 Task: Add a signature Jillian Wright containing With sincere appreciation and gratitude, Jillian Wright to email address softage.5@softage.net and add a folder Charities
Action: Key pressed outloo<Key.enter>
Screenshot: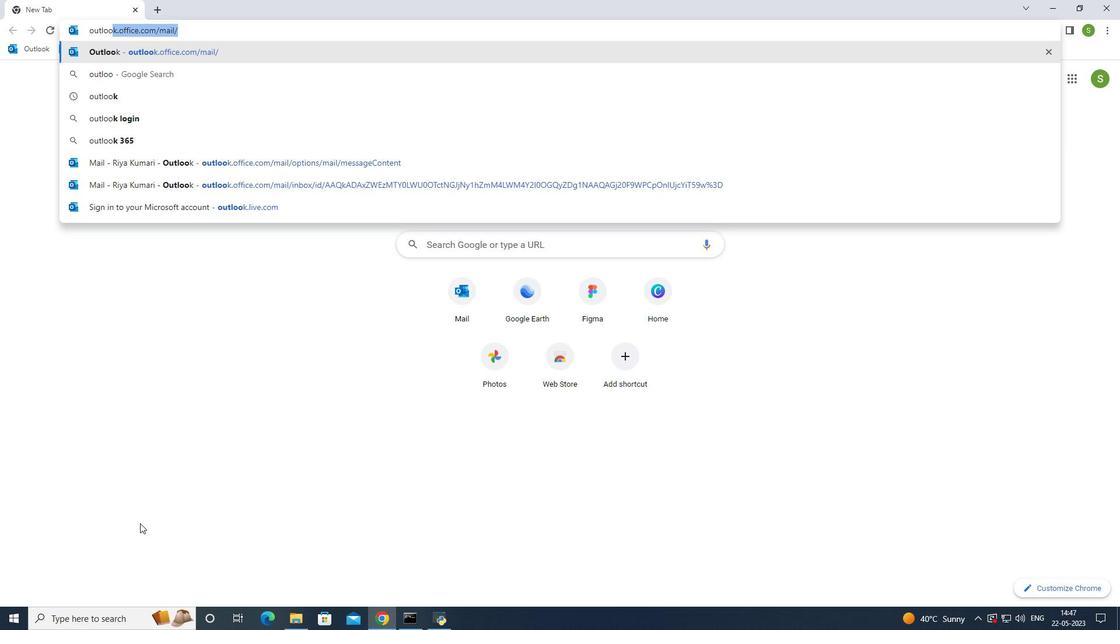 
Action: Mouse moved to (92, 102)
Screenshot: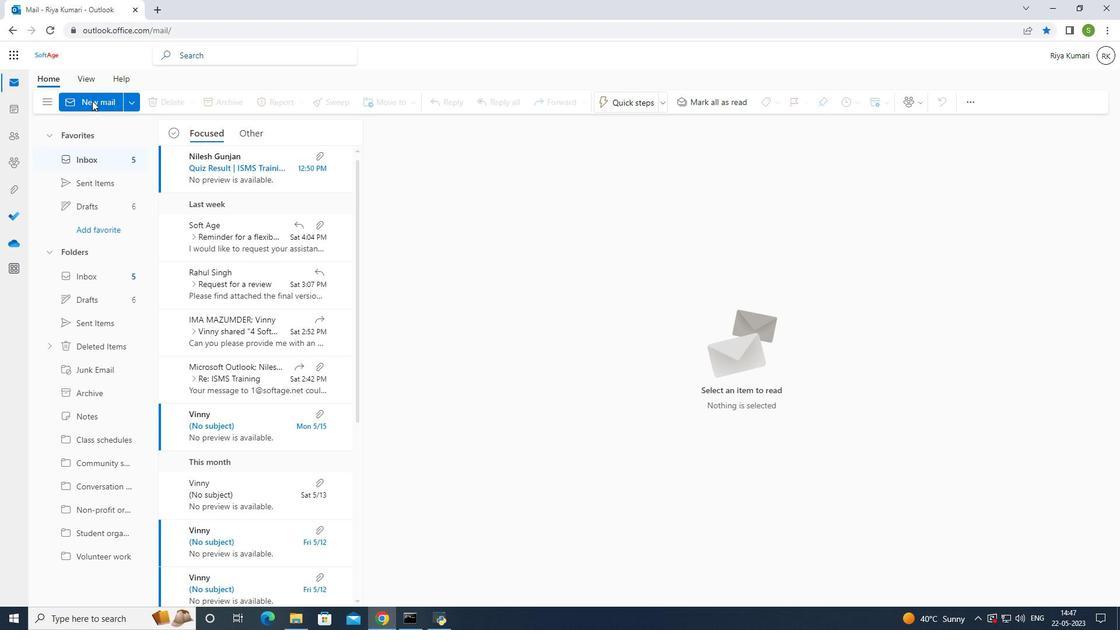 
Action: Mouse pressed left at (92, 102)
Screenshot: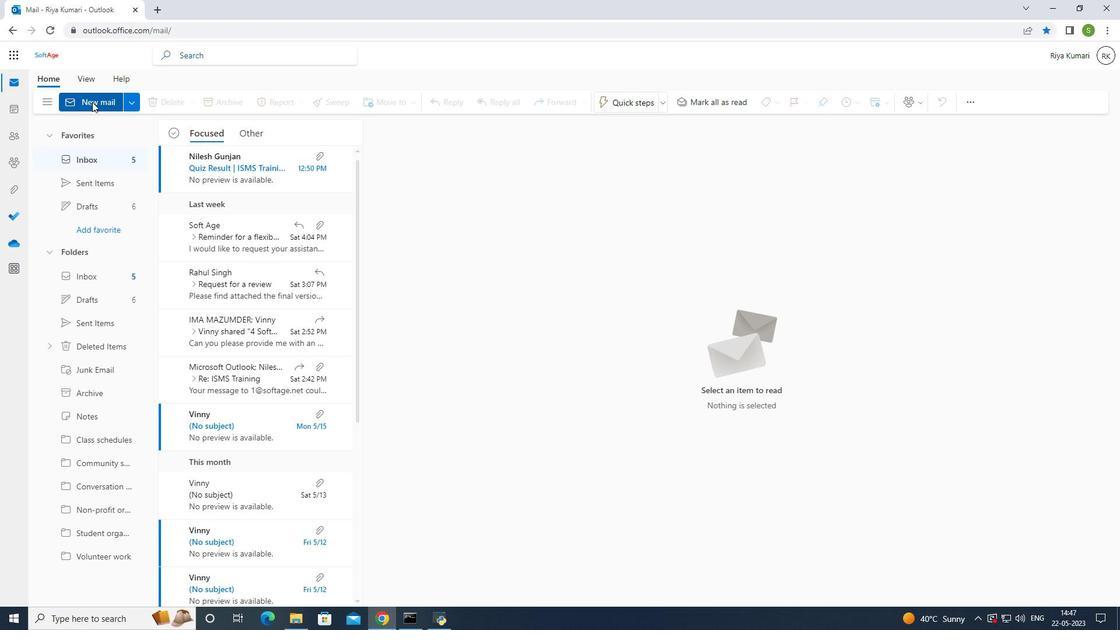 
Action: Mouse moved to (764, 103)
Screenshot: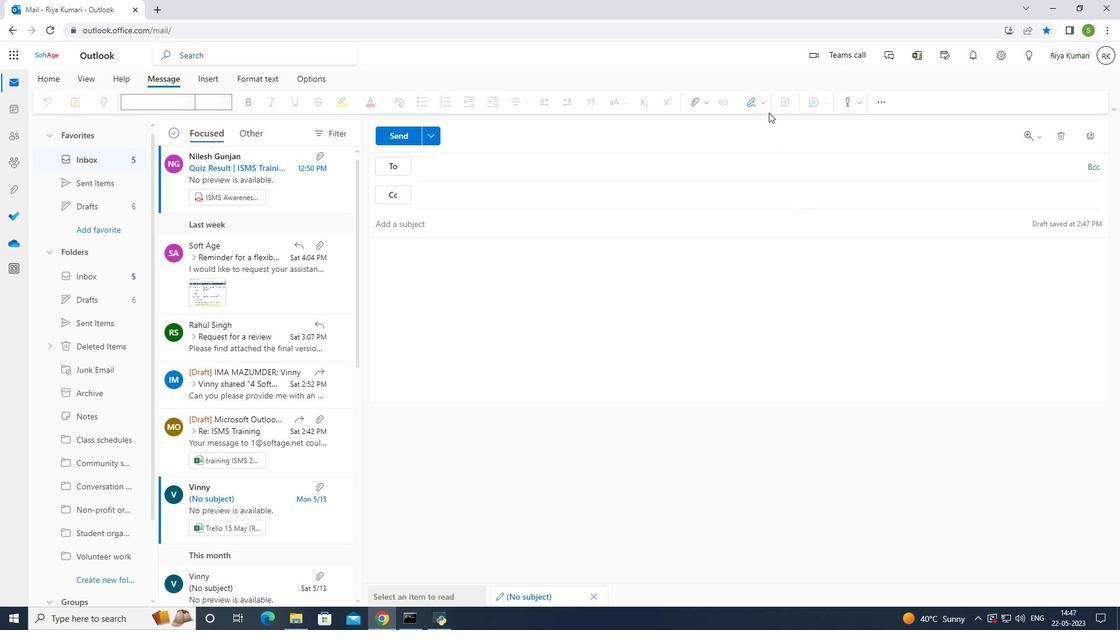 
Action: Mouse pressed left at (764, 103)
Screenshot: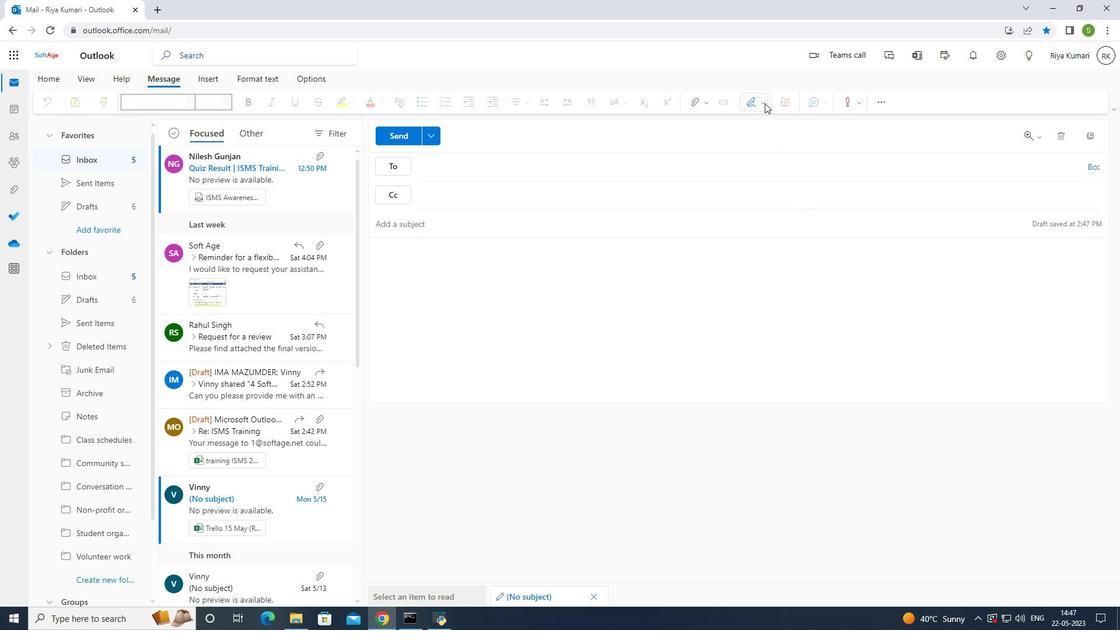
Action: Mouse moved to (749, 155)
Screenshot: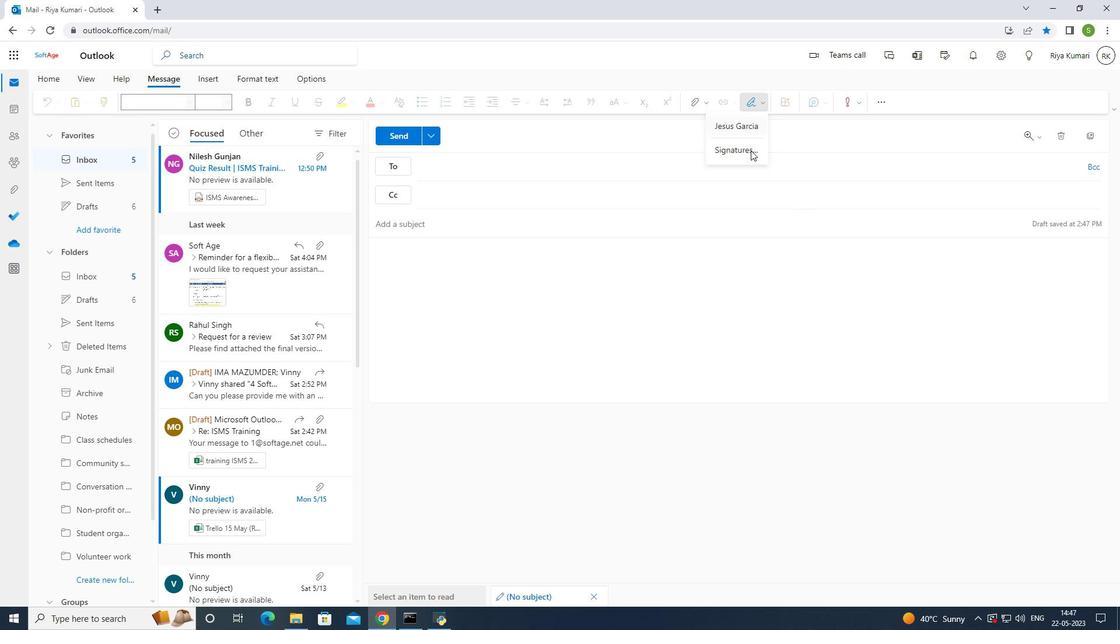 
Action: Mouse pressed left at (749, 155)
Screenshot: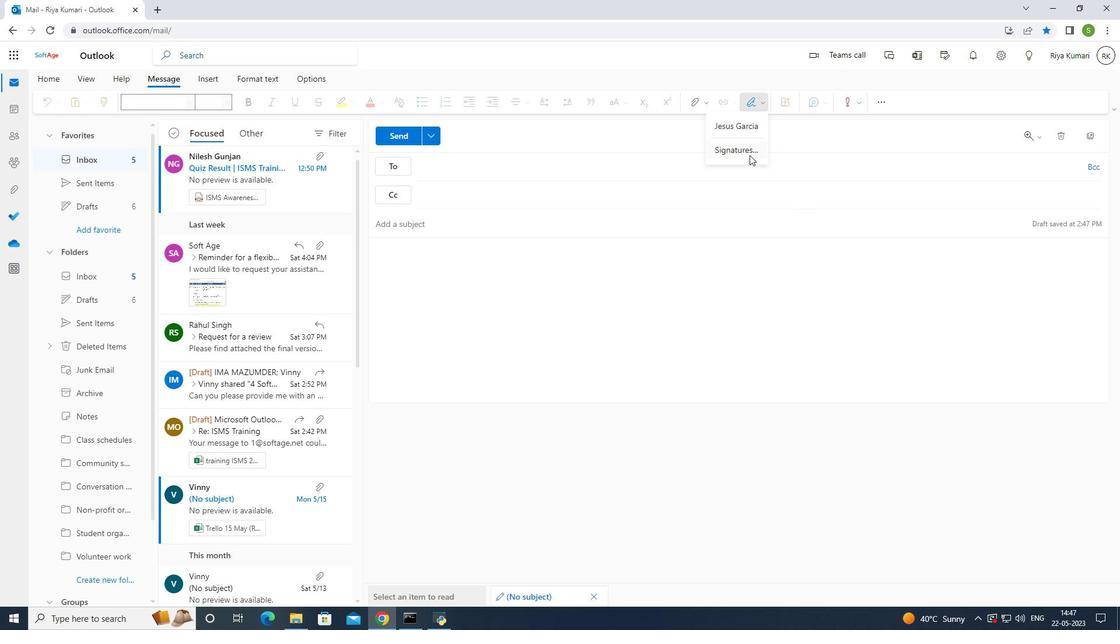 
Action: Mouse moved to (730, 194)
Screenshot: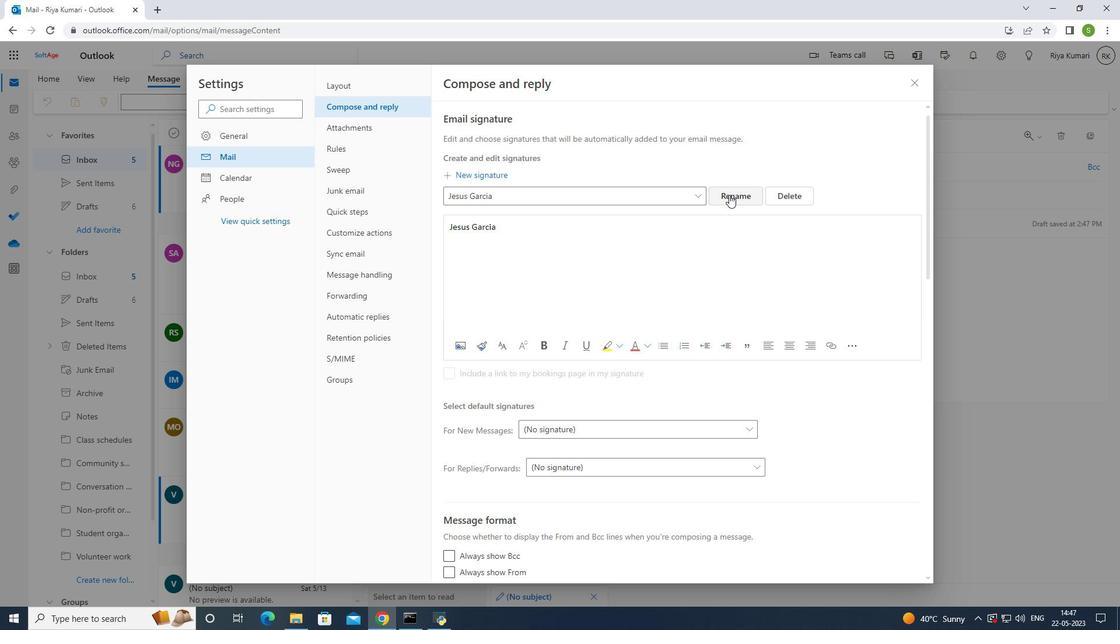 
Action: Mouse pressed left at (730, 194)
Screenshot: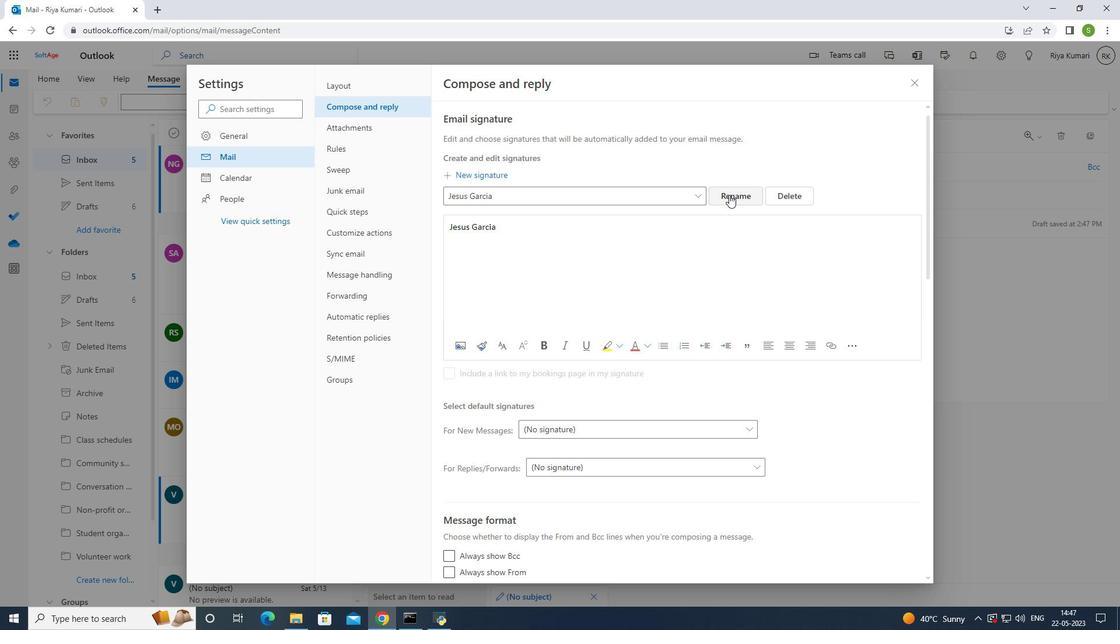 
Action: Mouse moved to (663, 200)
Screenshot: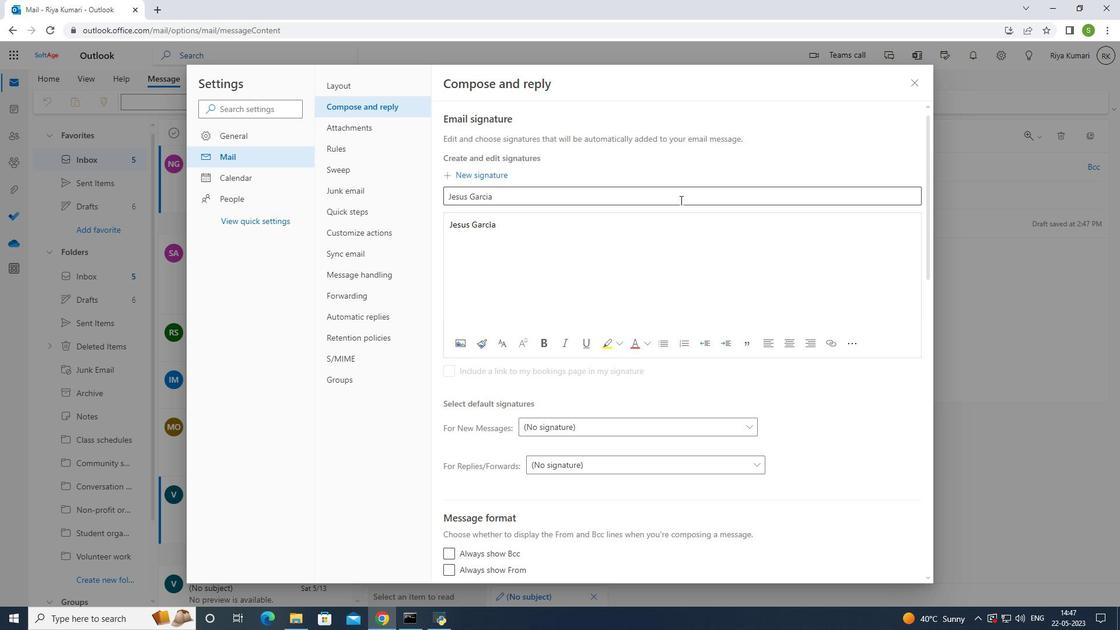 
Action: Mouse pressed left at (663, 200)
Screenshot: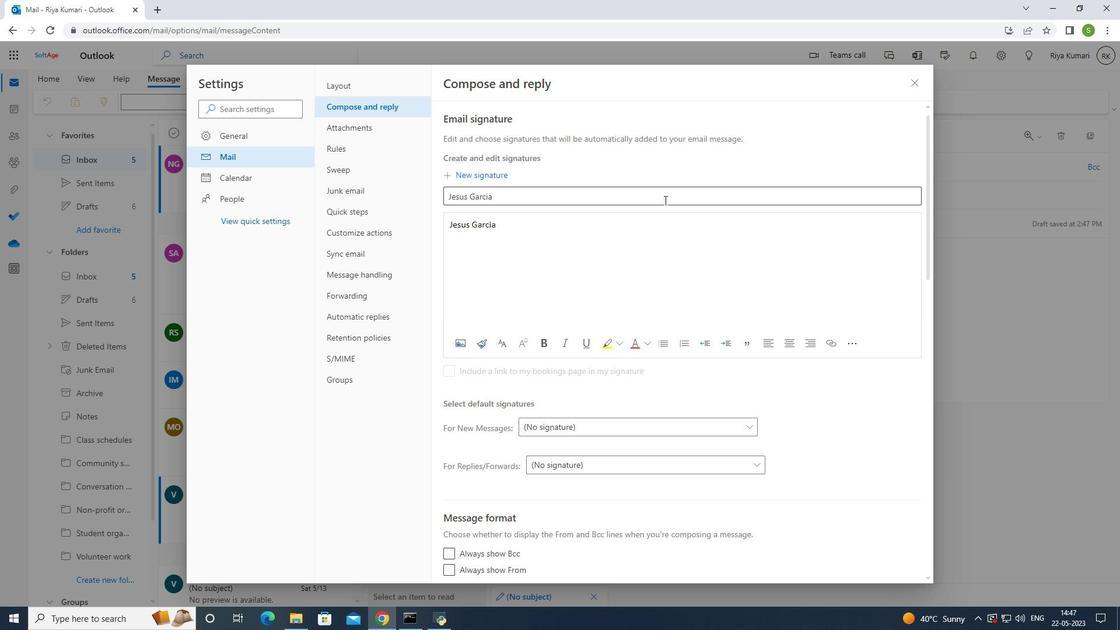 
Action: Mouse moved to (665, 198)
Screenshot: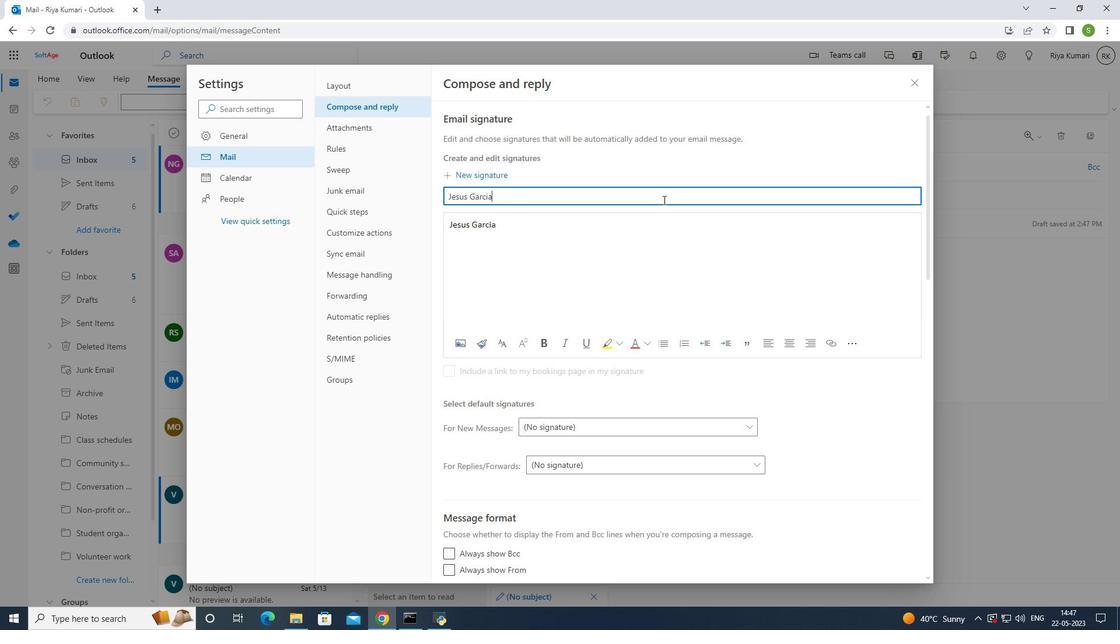 
Action: Key pressed <Key.backspace><Key.backspace><Key.backspace><Key.backspace><Key.backspace><Key.backspace><Key.backspace><Key.backspace><Key.backspace><Key.backspace><Key.backspace><Key.backspace><Key.backspace><Key.backspace><Key.shift>Jillian<Key.space><Key.shift>Wright
Screenshot: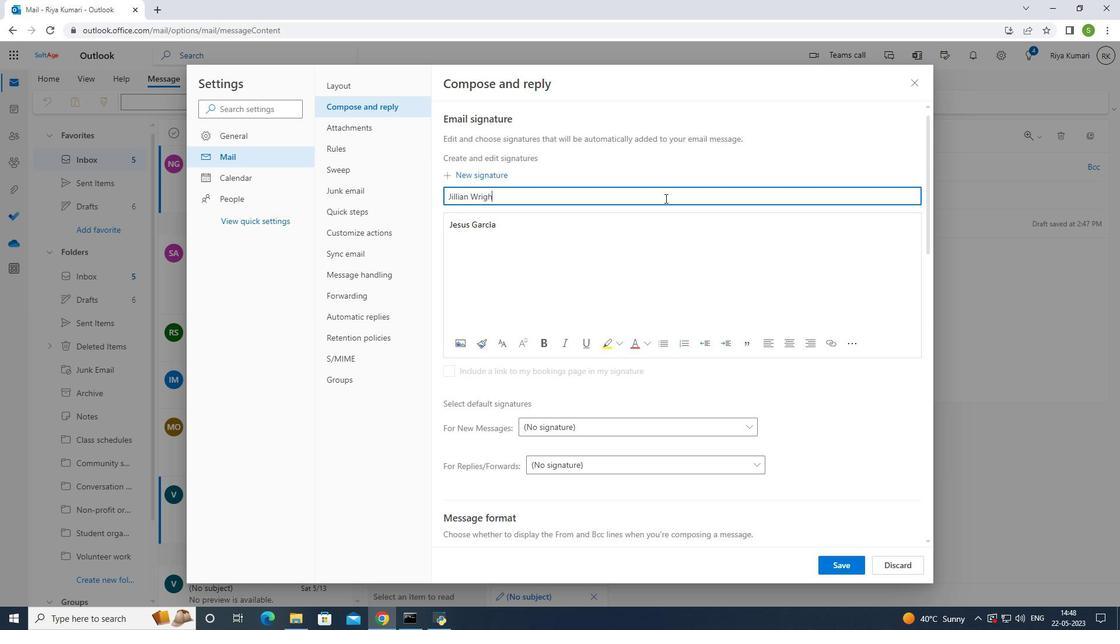 
Action: Mouse moved to (518, 231)
Screenshot: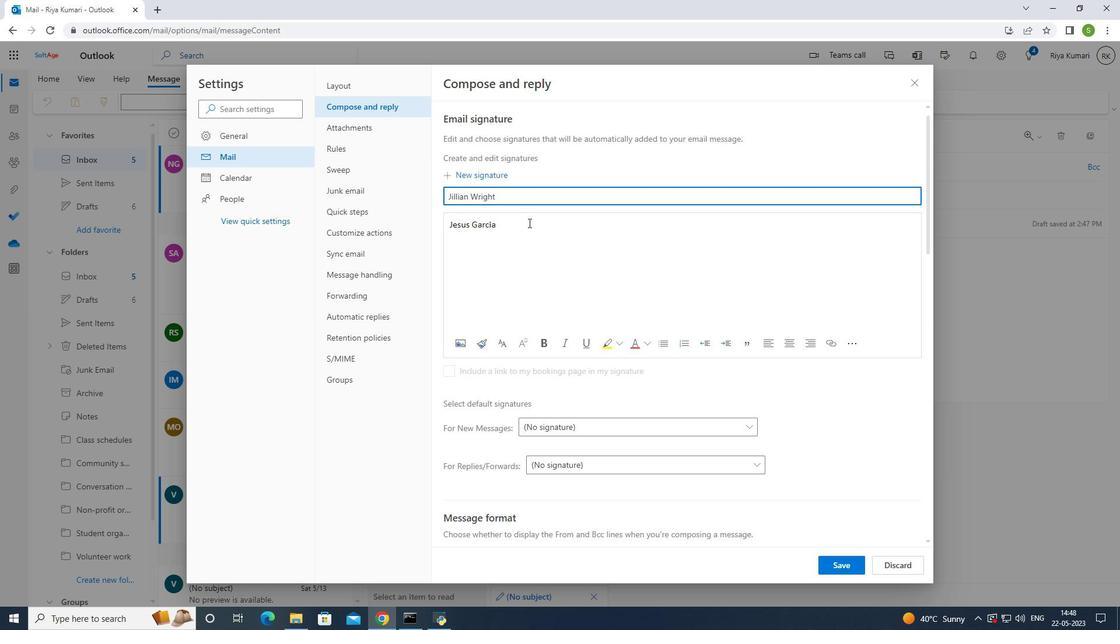 
Action: Mouse pressed left at (518, 231)
Screenshot: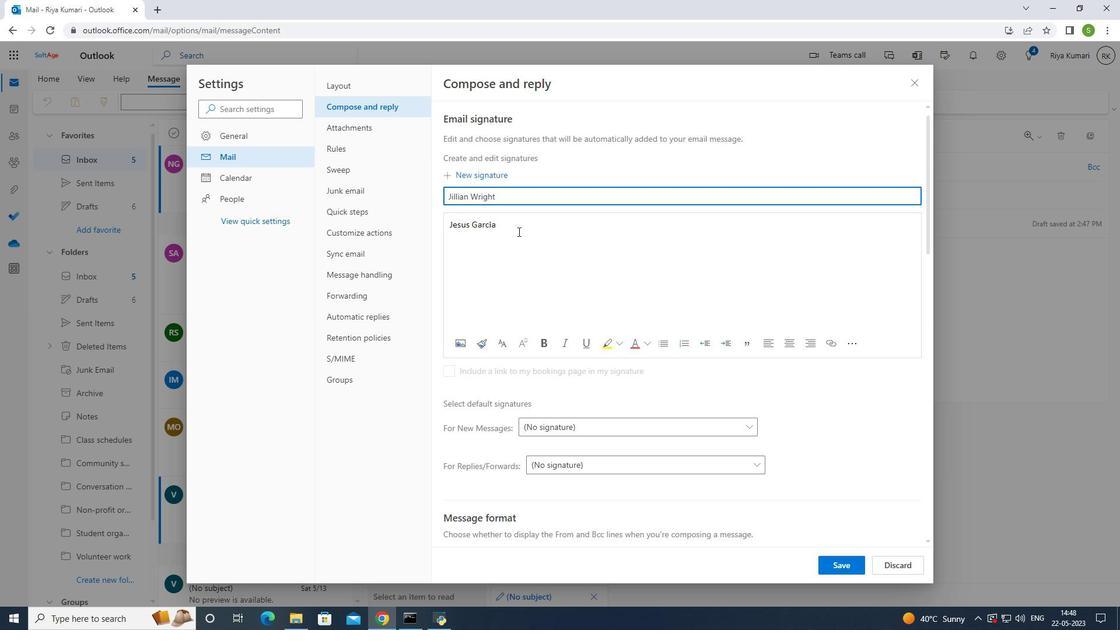
Action: Mouse moved to (512, 242)
Screenshot: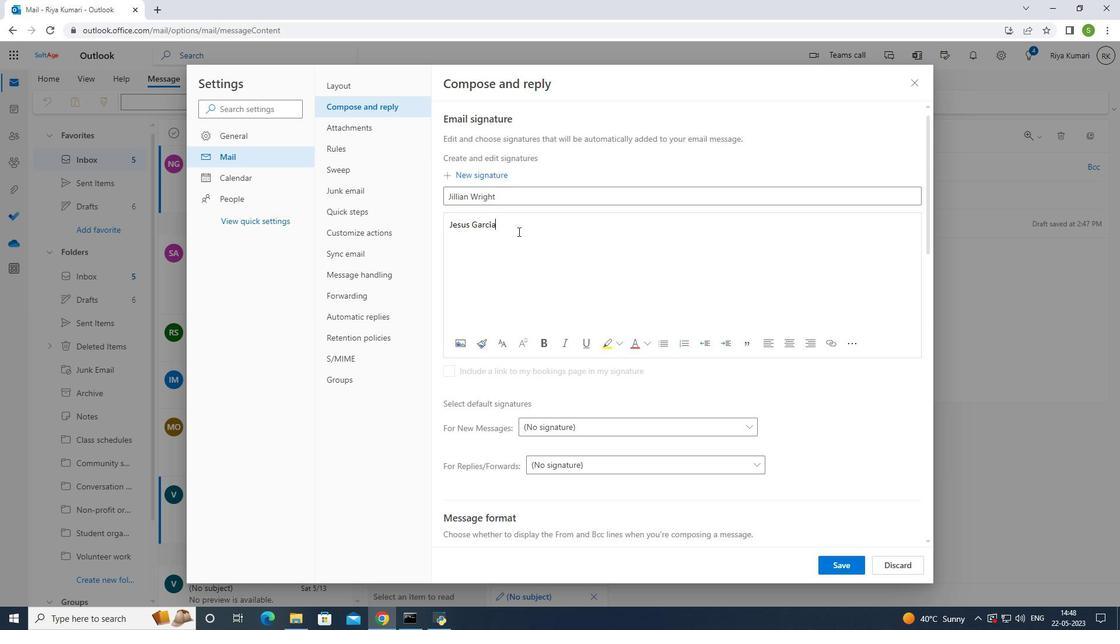 
Action: Key pressed <Key.backspace><Key.backspace><Key.backspace><Key.backspace><Key.backspace><Key.backspace><Key.backspace><Key.backspace><Key.backspace><Key.backspace><Key.backspace>illian<Key.space><Key.shift>Wright
Screenshot: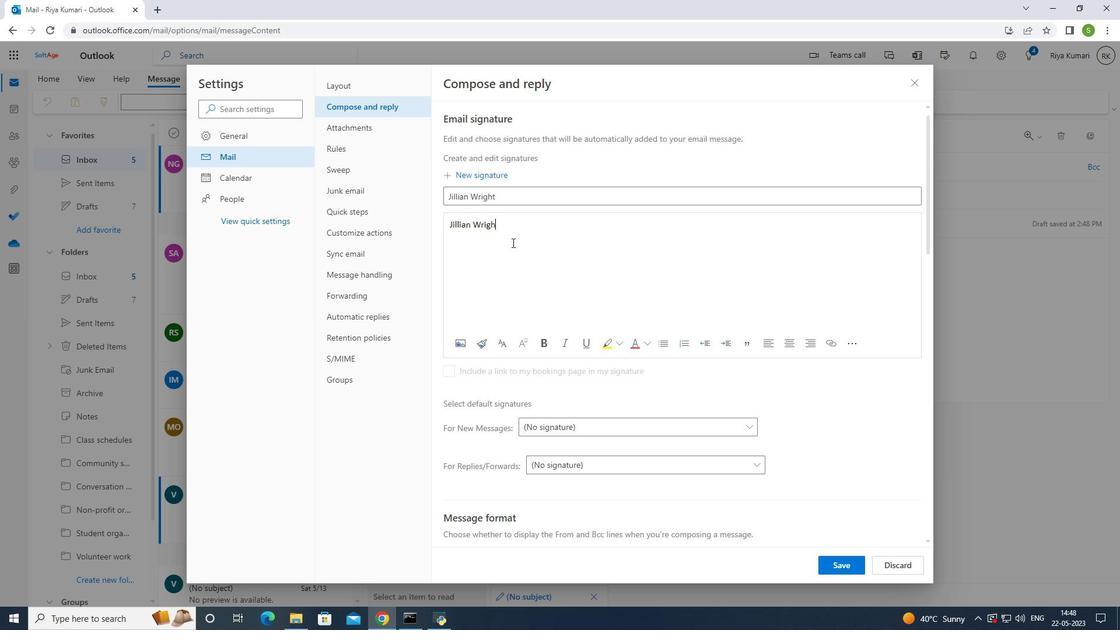 
Action: Mouse moved to (831, 564)
Screenshot: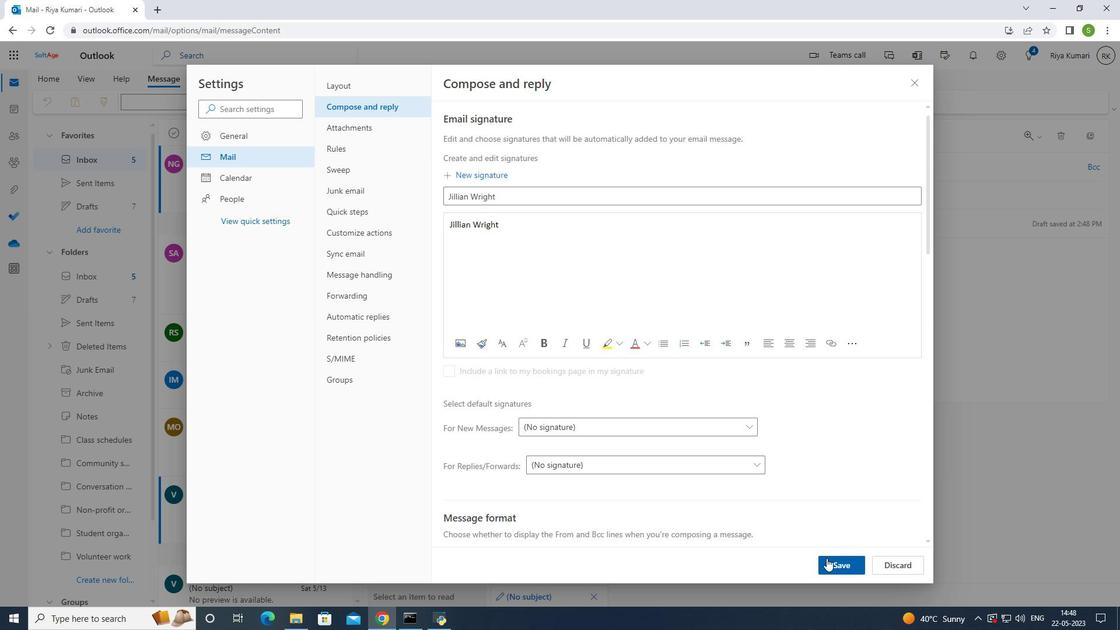 
Action: Mouse pressed left at (831, 564)
Screenshot: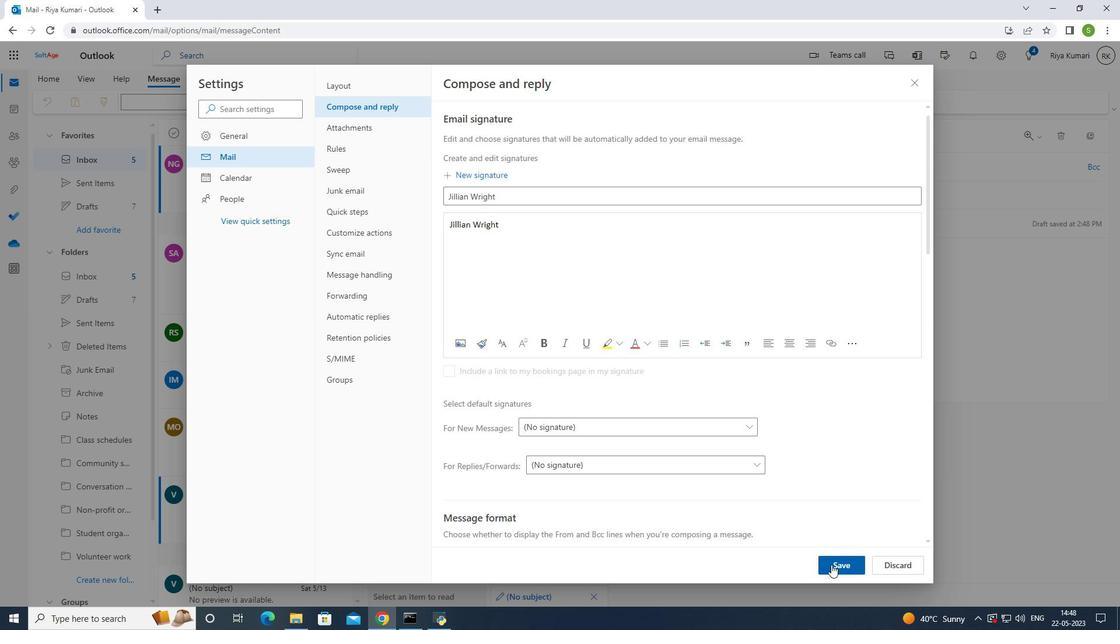 
Action: Mouse moved to (917, 84)
Screenshot: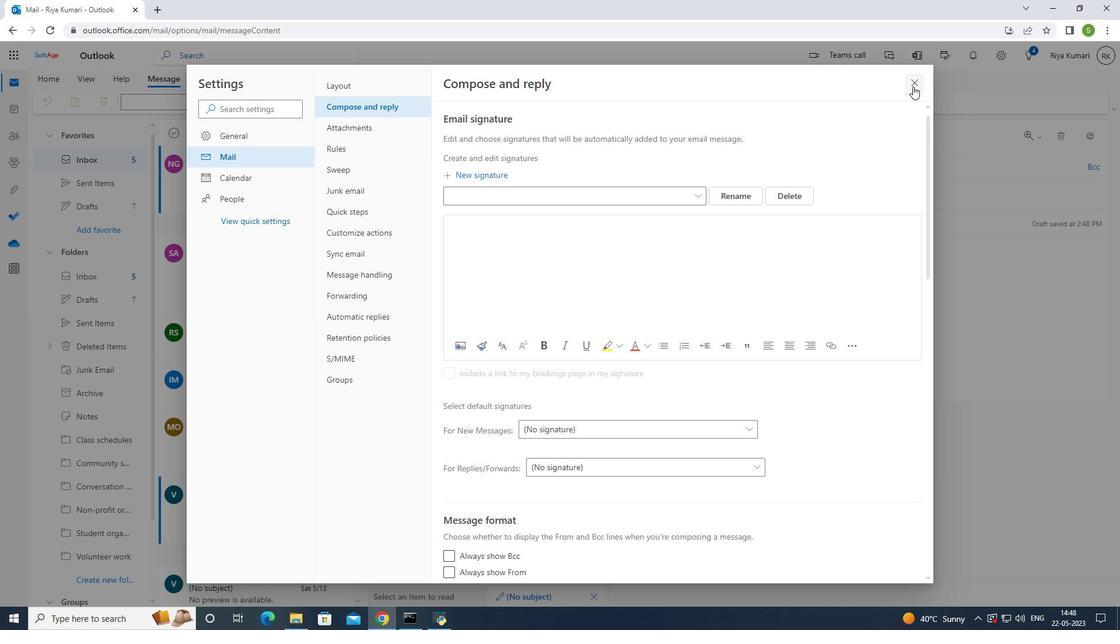 
Action: Mouse pressed left at (917, 84)
Screenshot: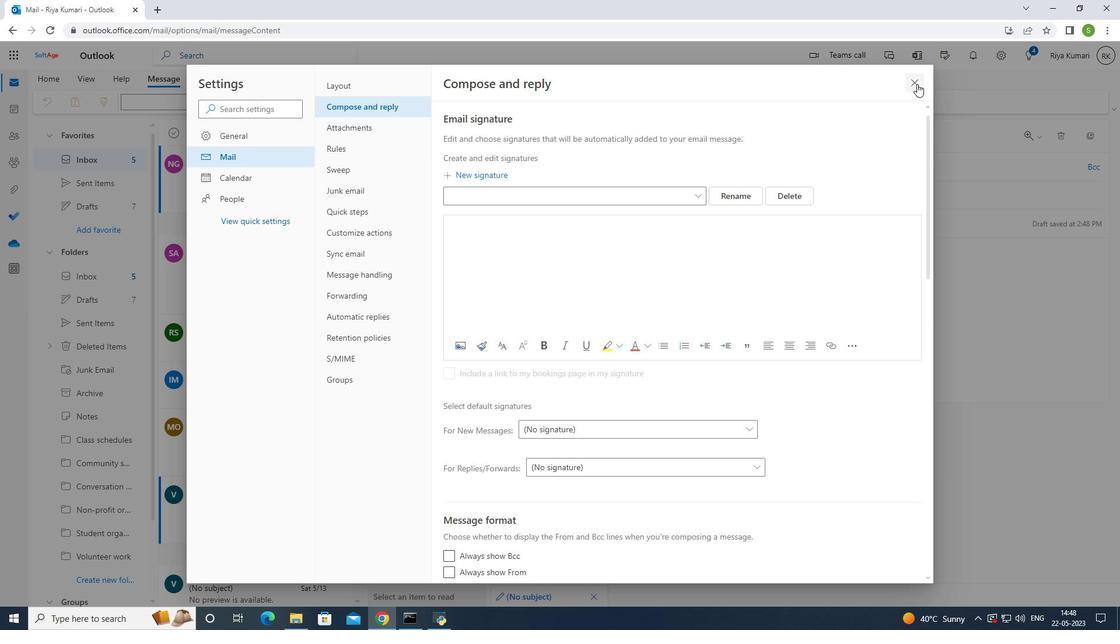 
Action: Mouse moved to (483, 170)
Screenshot: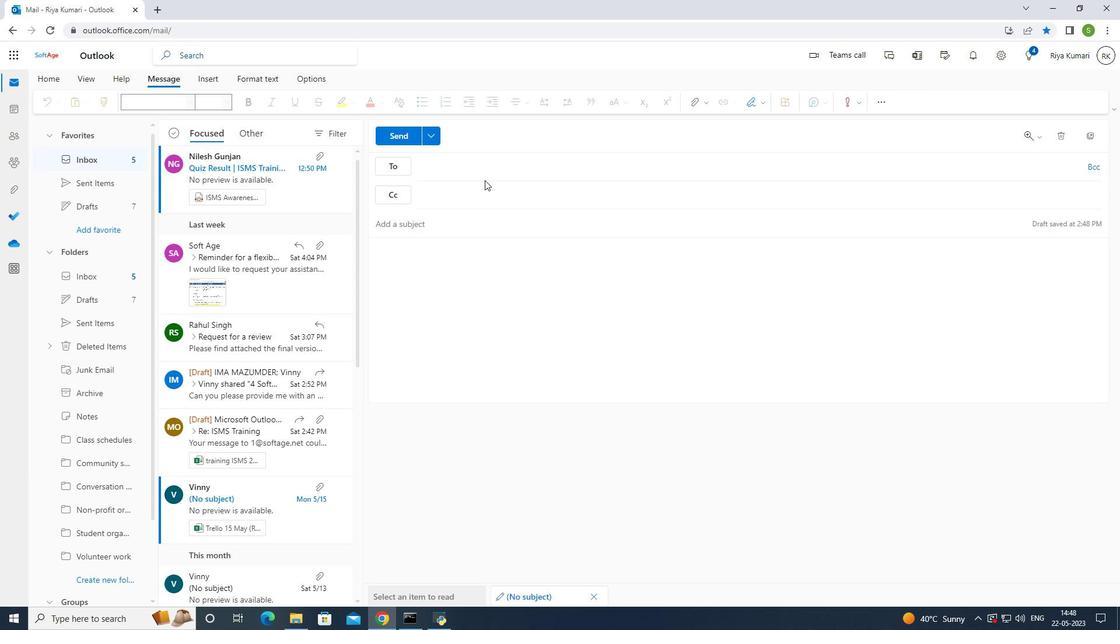 
Action: Mouse pressed left at (484, 166)
Screenshot: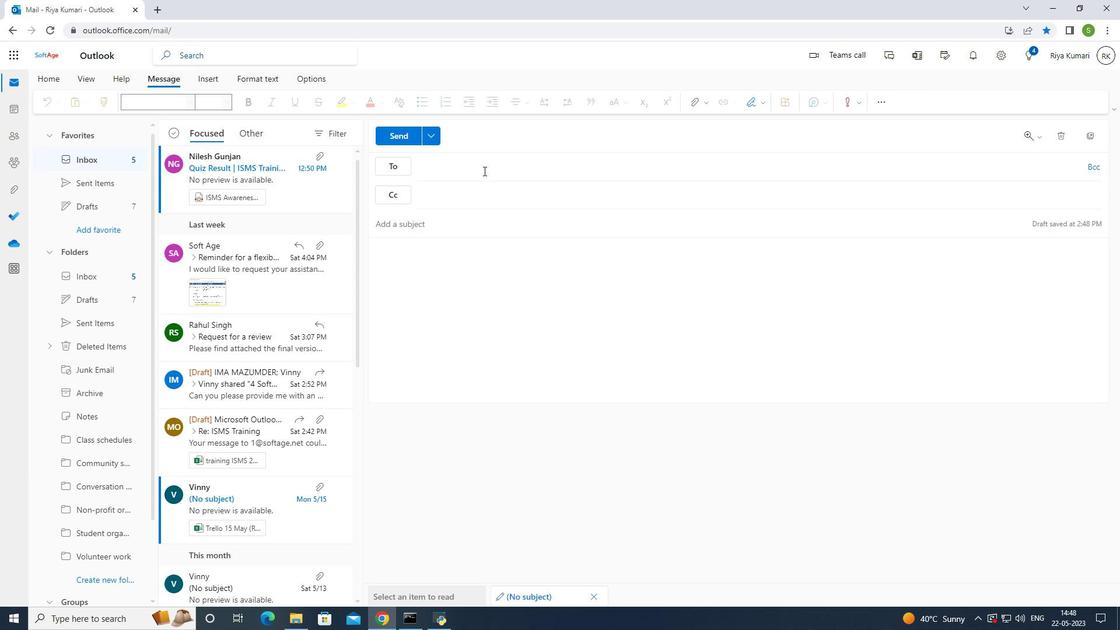 
Action: Mouse moved to (486, 165)
Screenshot: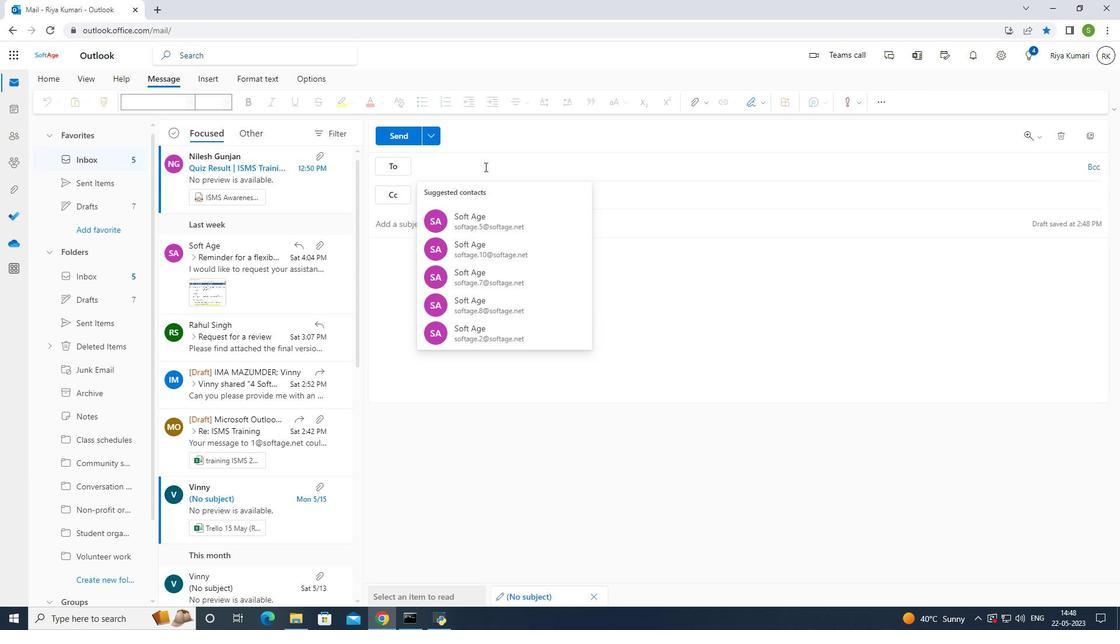 
Action: Key pressed softage.5<Key.shift>@softage.
Screenshot: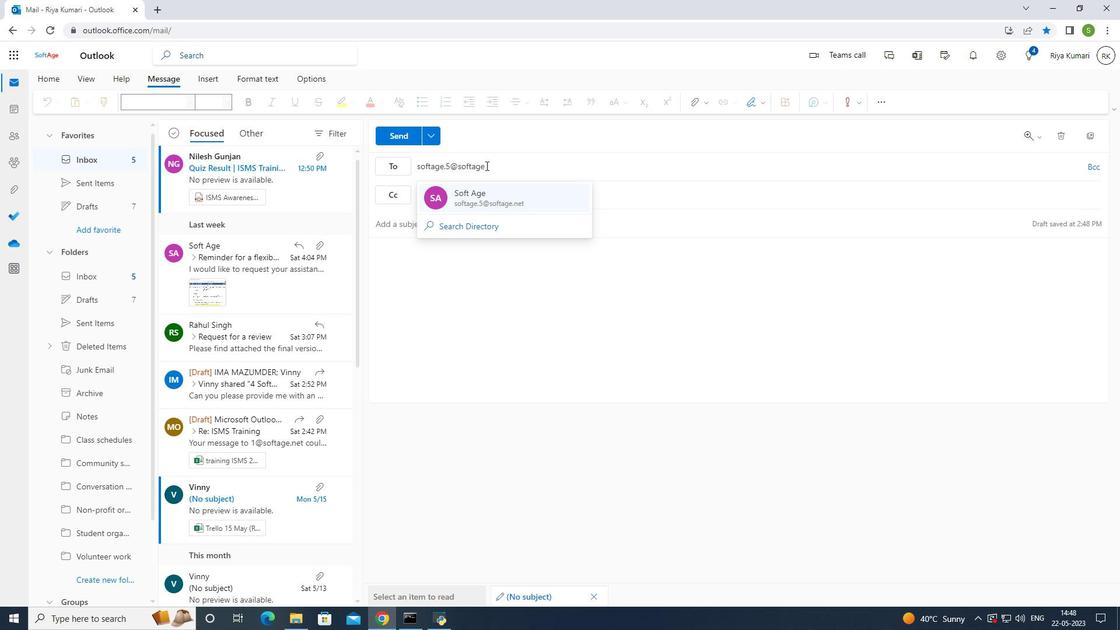 
Action: Mouse moved to (549, 130)
Screenshot: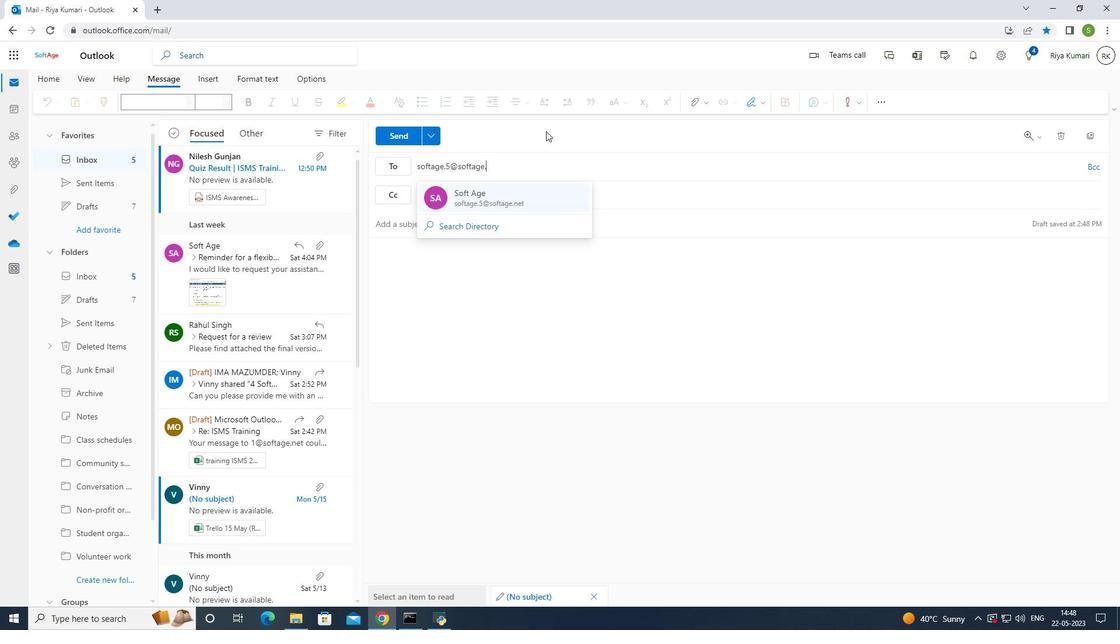 
Action: Key pressed net
Screenshot: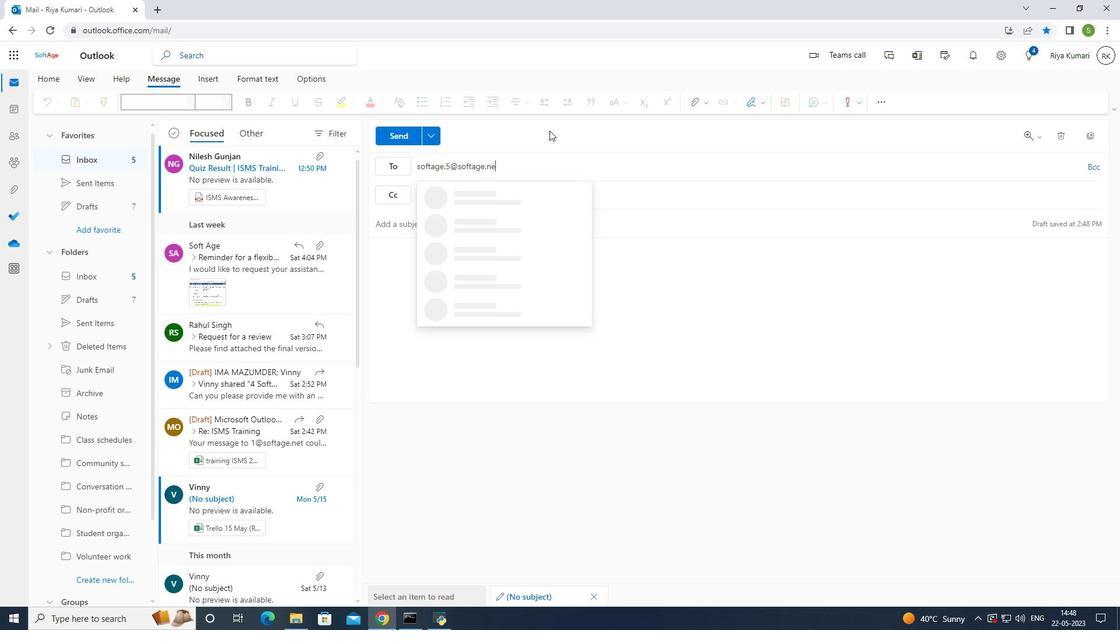 
Action: Mouse moved to (545, 191)
Screenshot: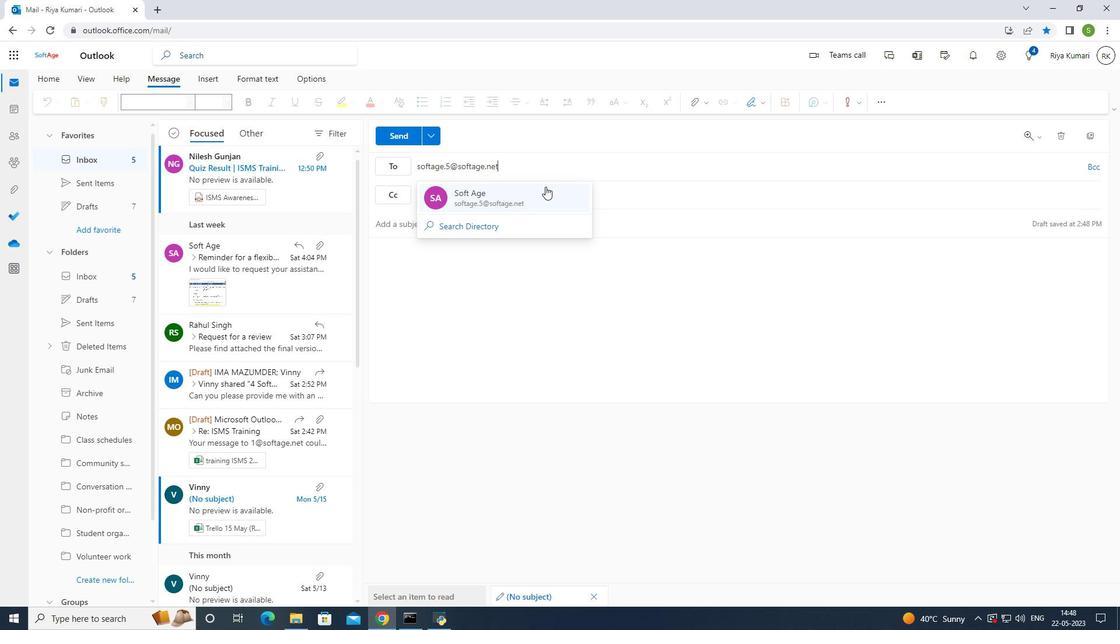 
Action: Mouse pressed left at (545, 191)
Screenshot: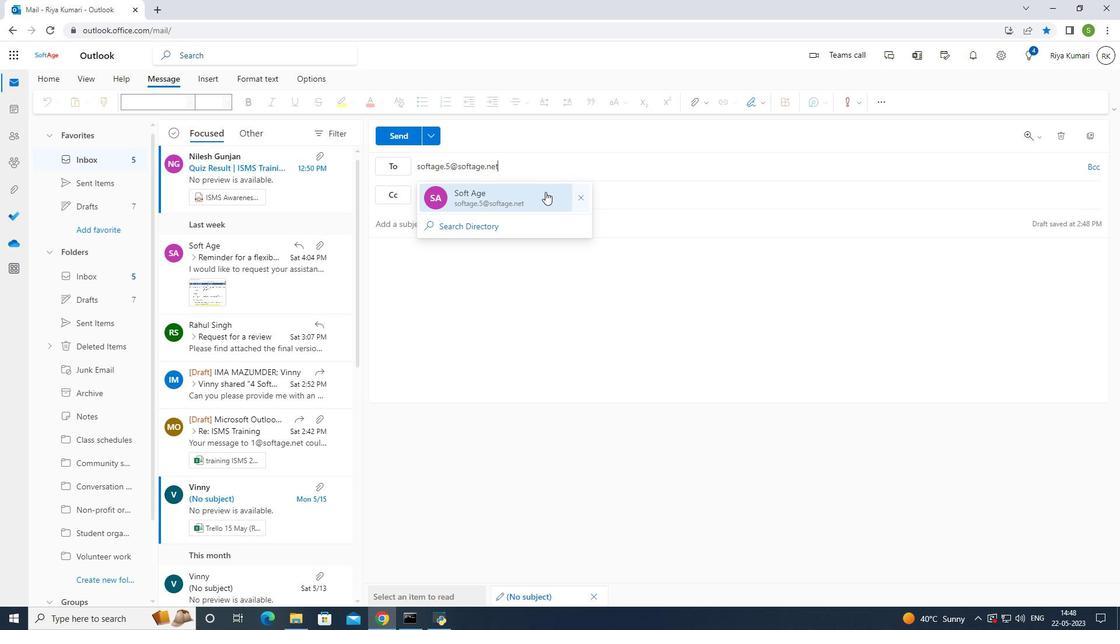 
Action: Mouse moved to (502, 264)
Screenshot: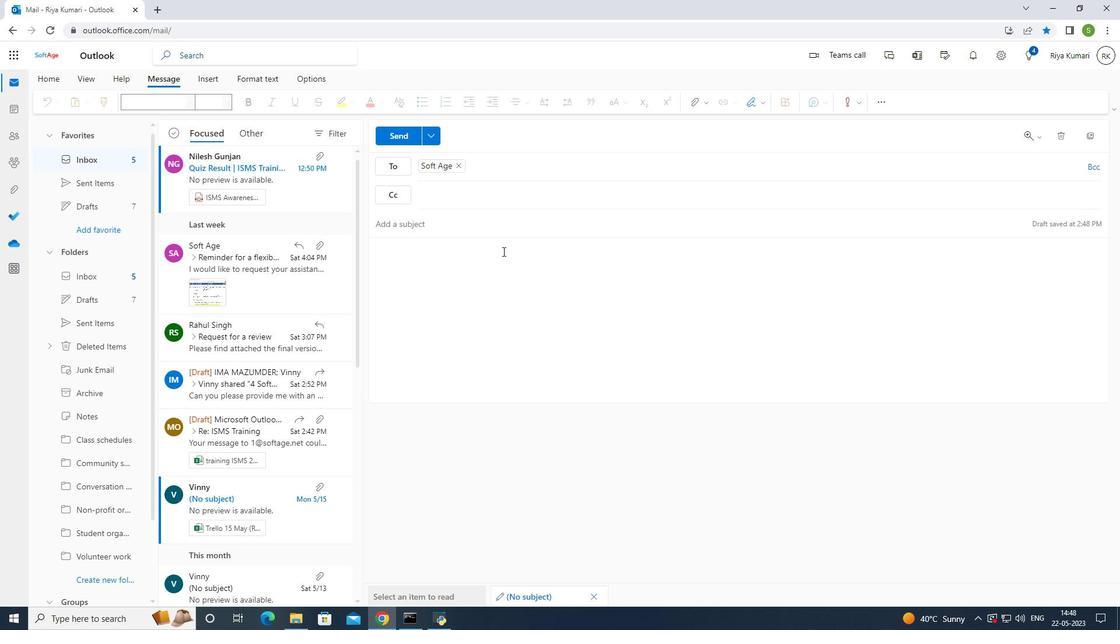 
Action: Mouse pressed left at (502, 264)
Screenshot: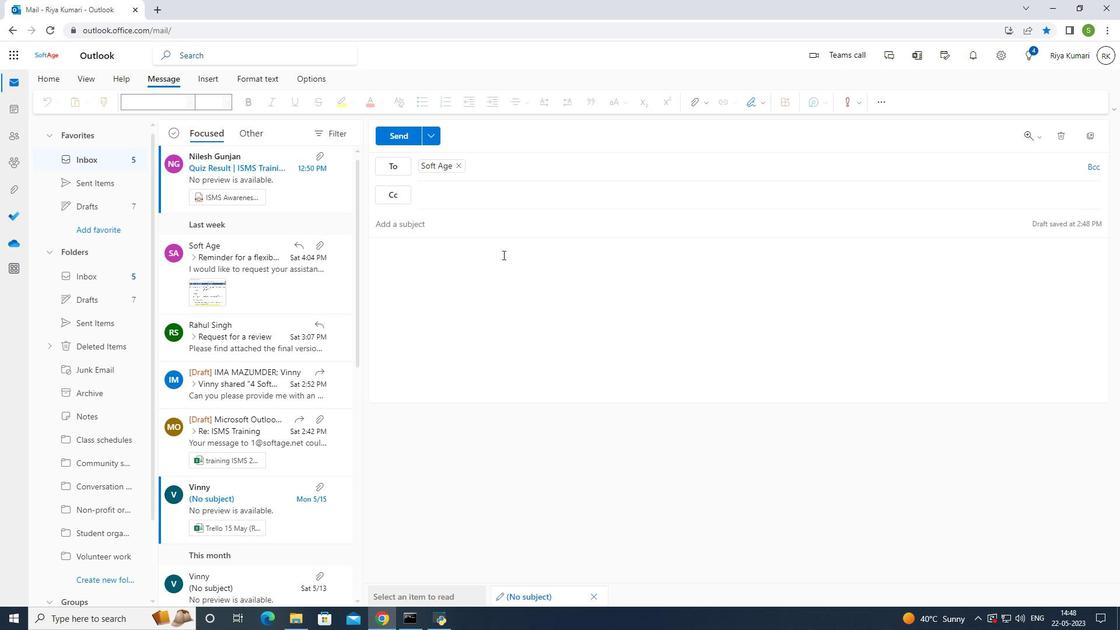 
Action: Mouse moved to (756, 105)
Screenshot: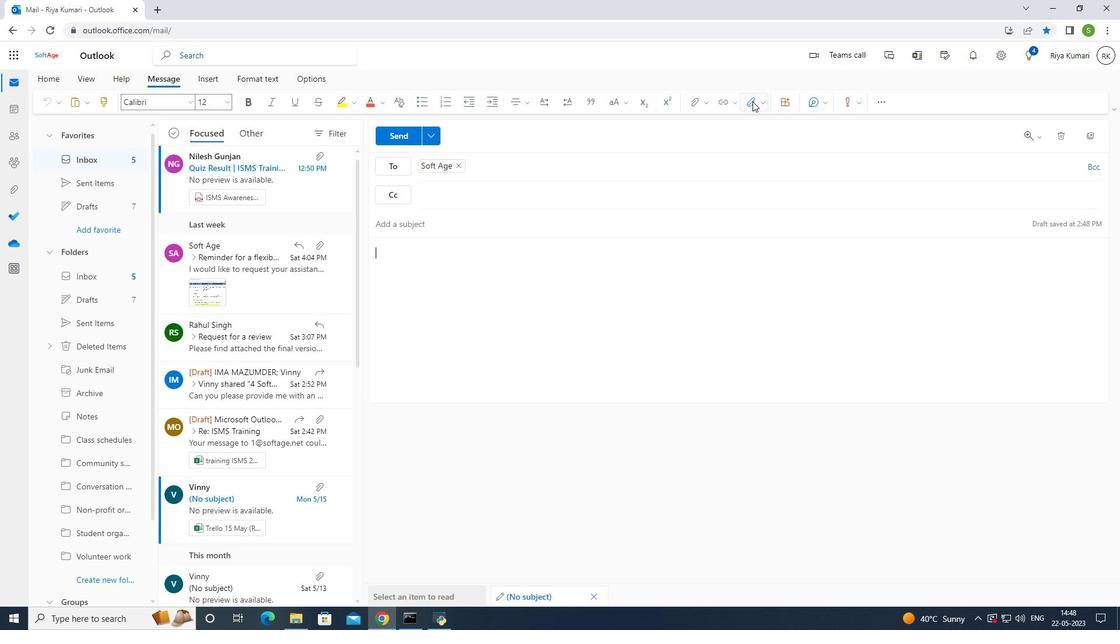 
Action: Mouse pressed left at (756, 105)
Screenshot: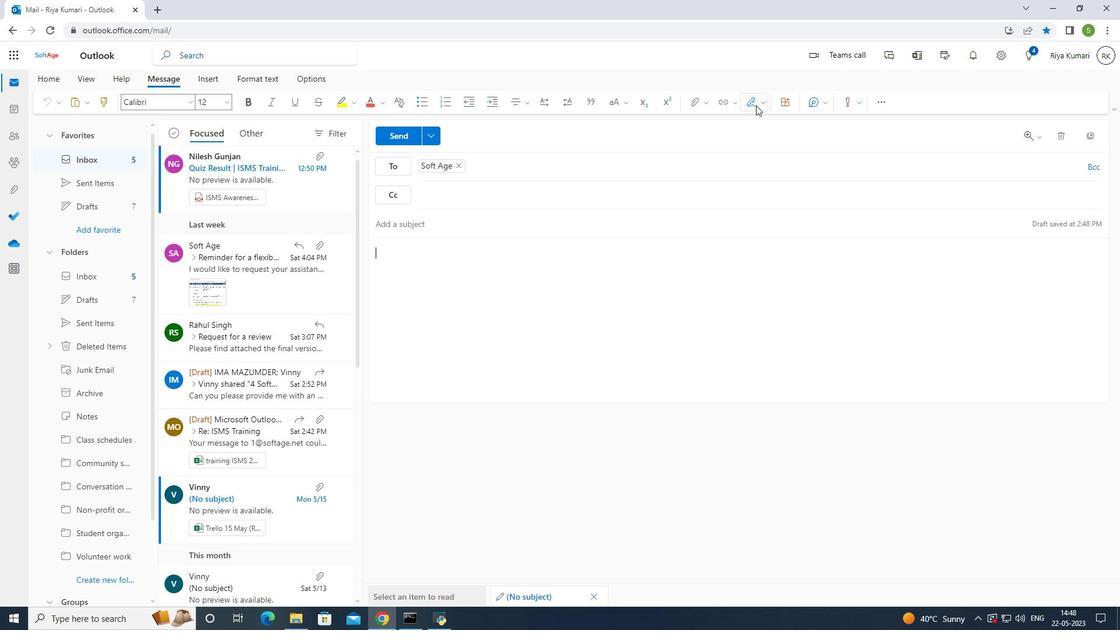 
Action: Mouse moved to (747, 131)
Screenshot: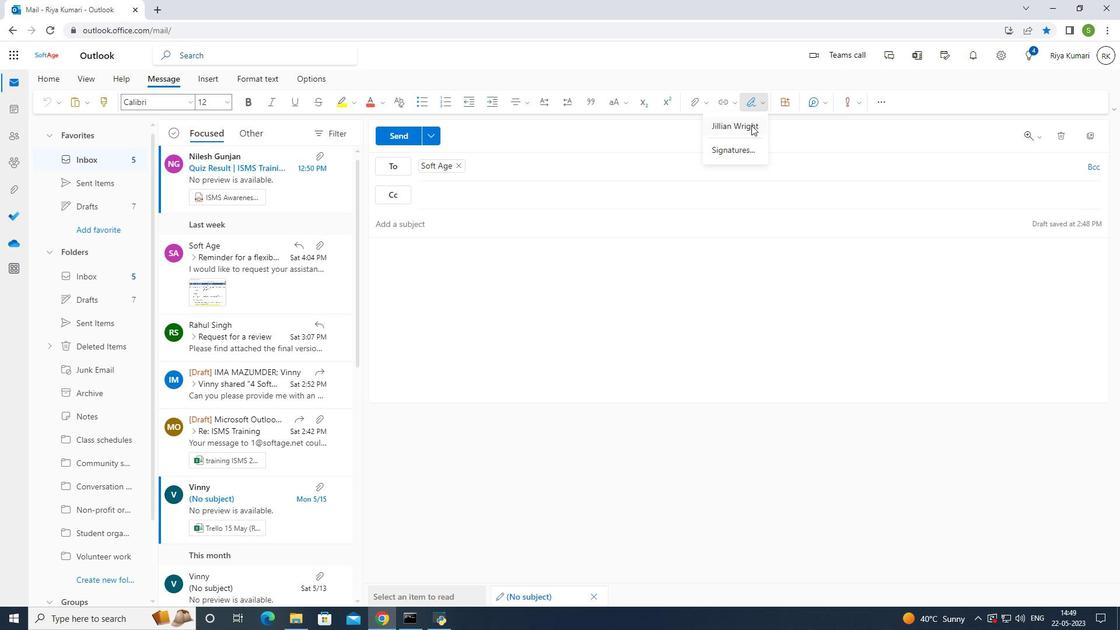 
Action: Mouse pressed left at (747, 131)
Screenshot: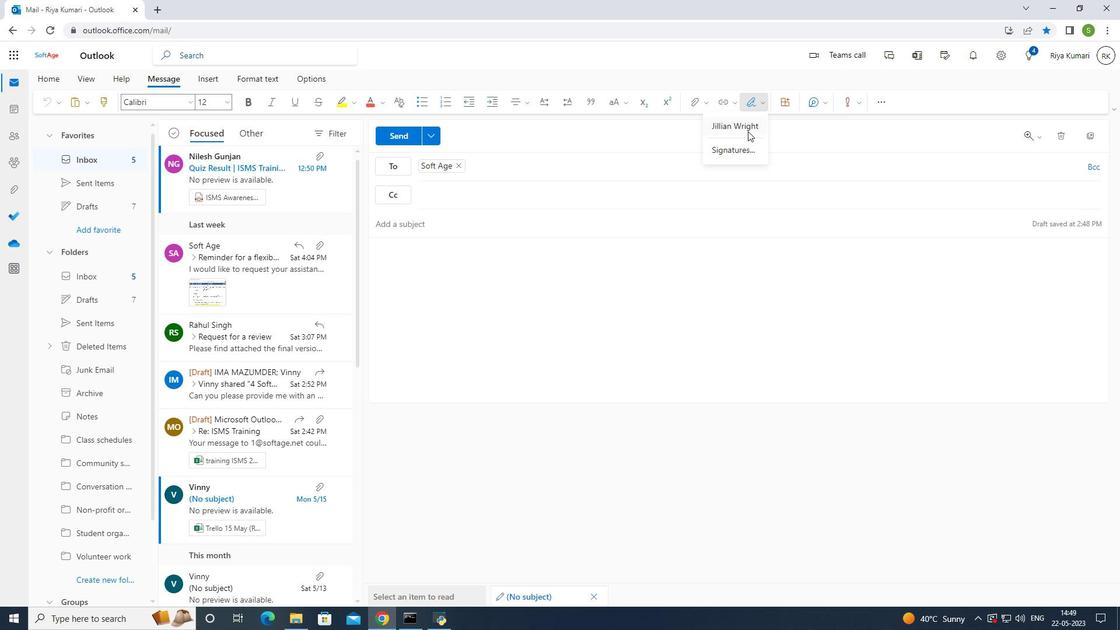 
Action: Mouse moved to (665, 263)
Screenshot: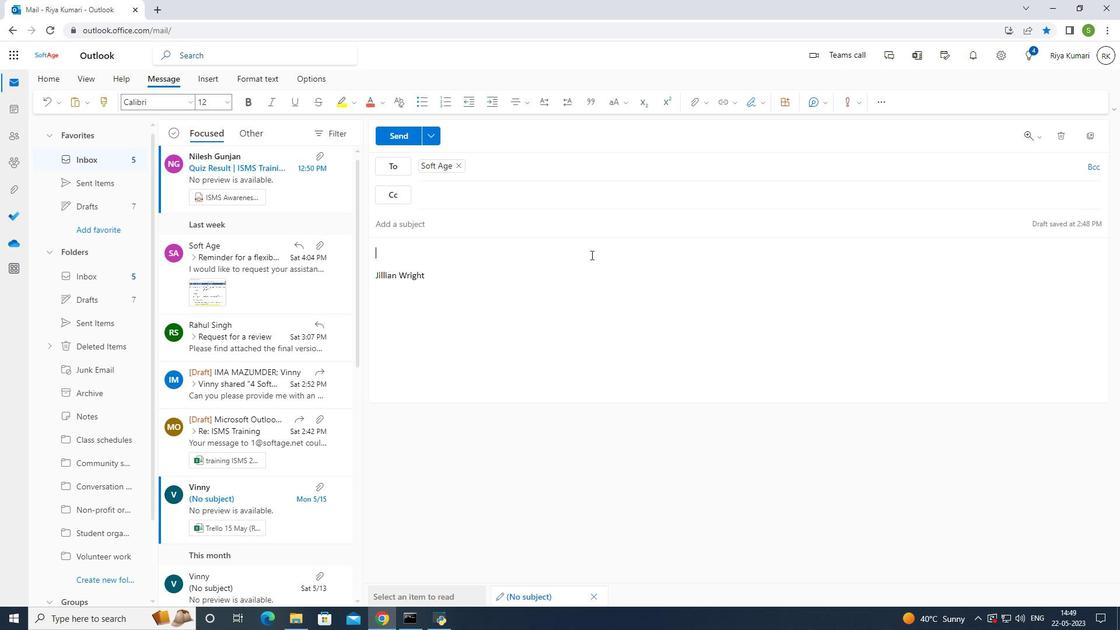 
Action: Key pressed sincere<Key.space>appreciation
Screenshot: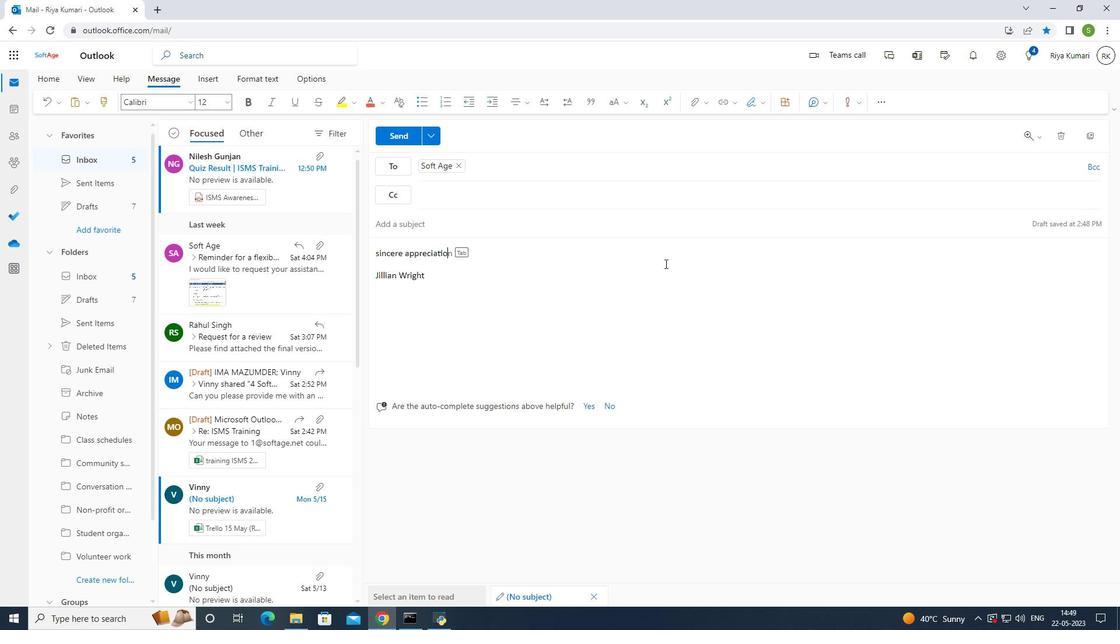 
Action: Mouse moved to (606, 152)
Screenshot: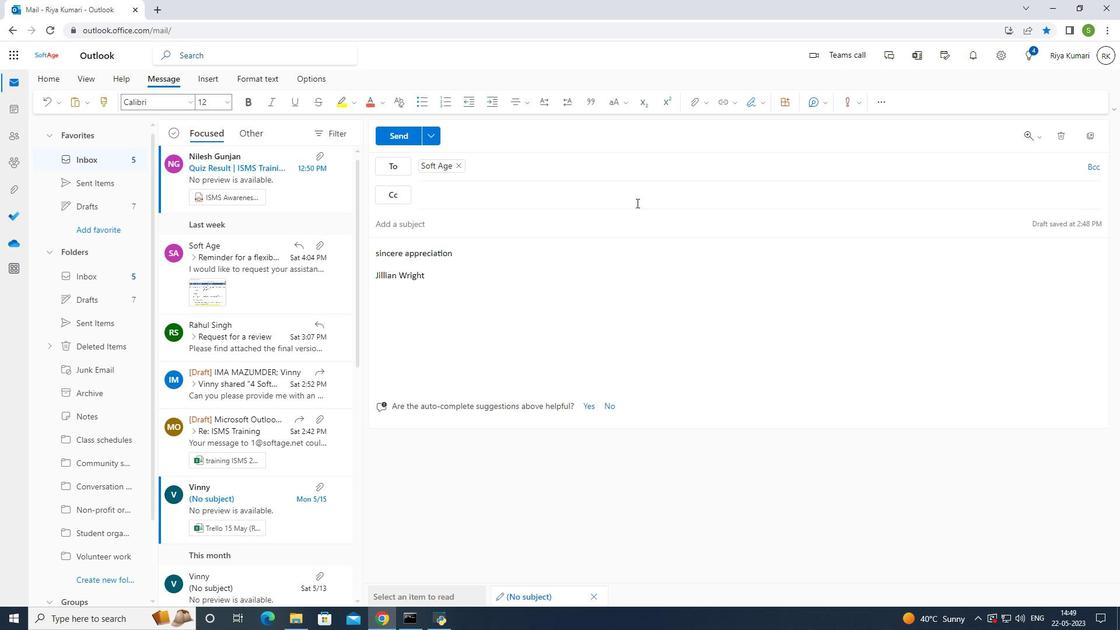 
Action: Key pressed <Key.space>and<Key.space>gratitude
Screenshot: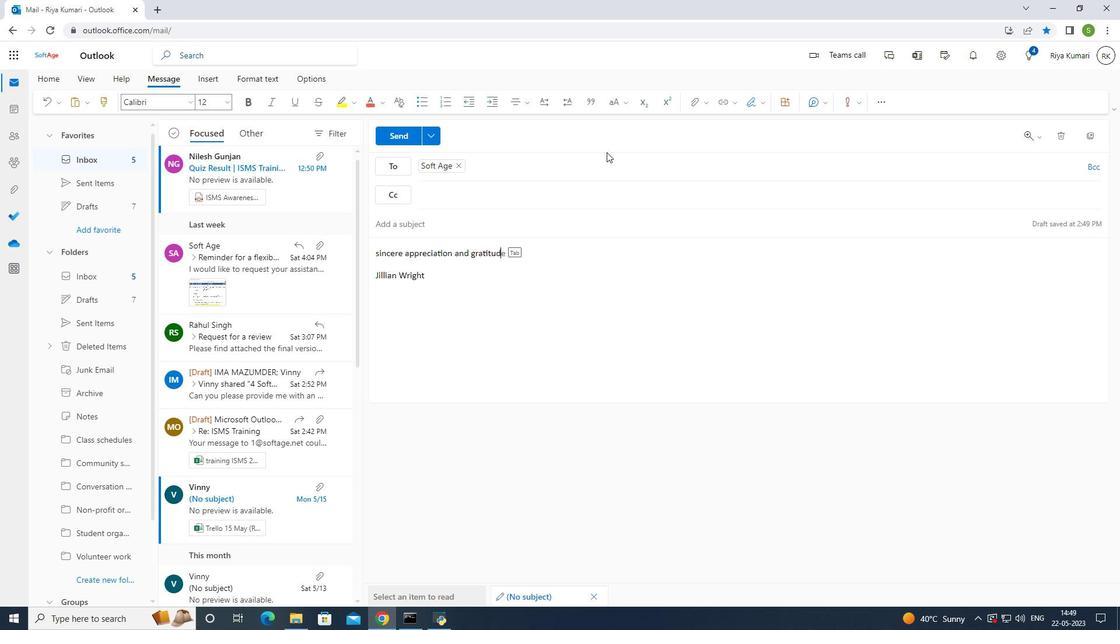 
Action: Mouse moved to (117, 370)
Screenshot: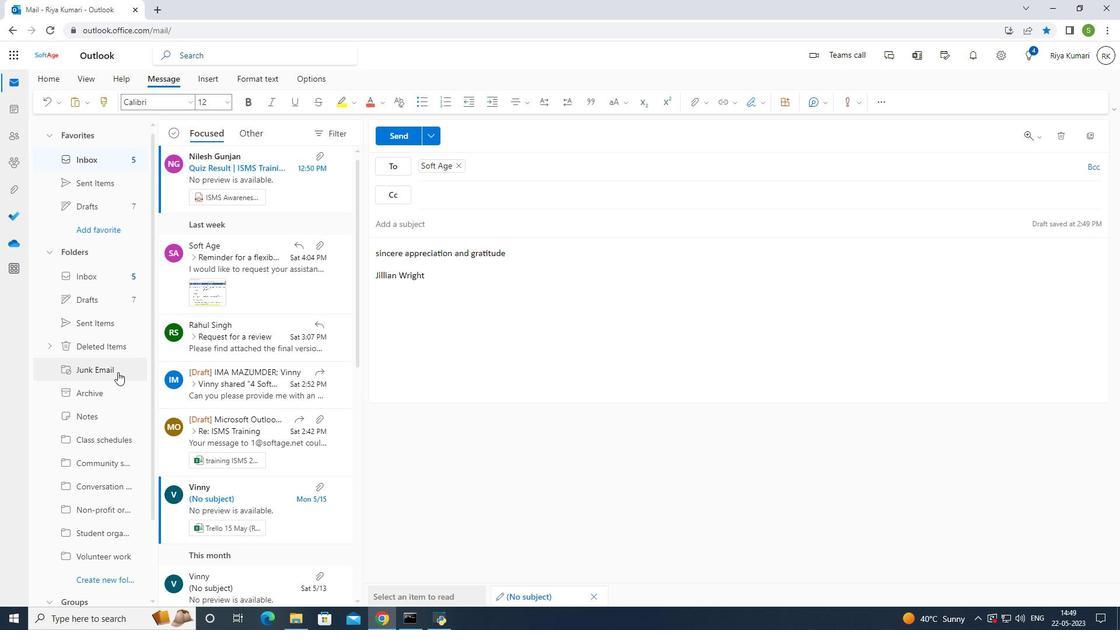 
Action: Mouse scrolled (117, 369) with delta (0, 0)
Screenshot: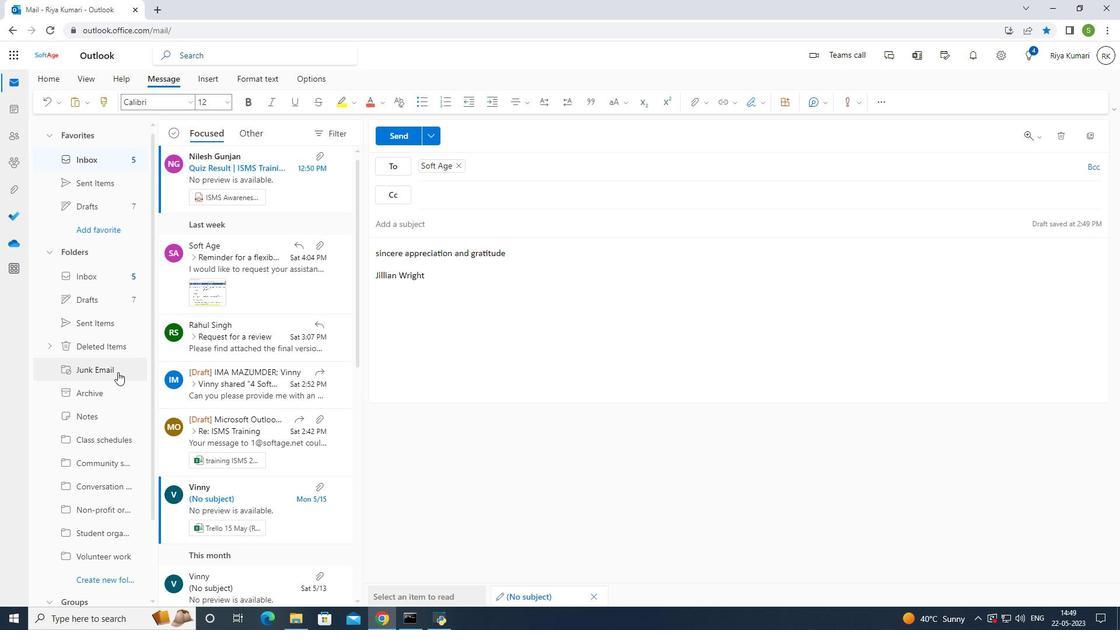 
Action: Mouse scrolled (117, 369) with delta (0, 0)
Screenshot: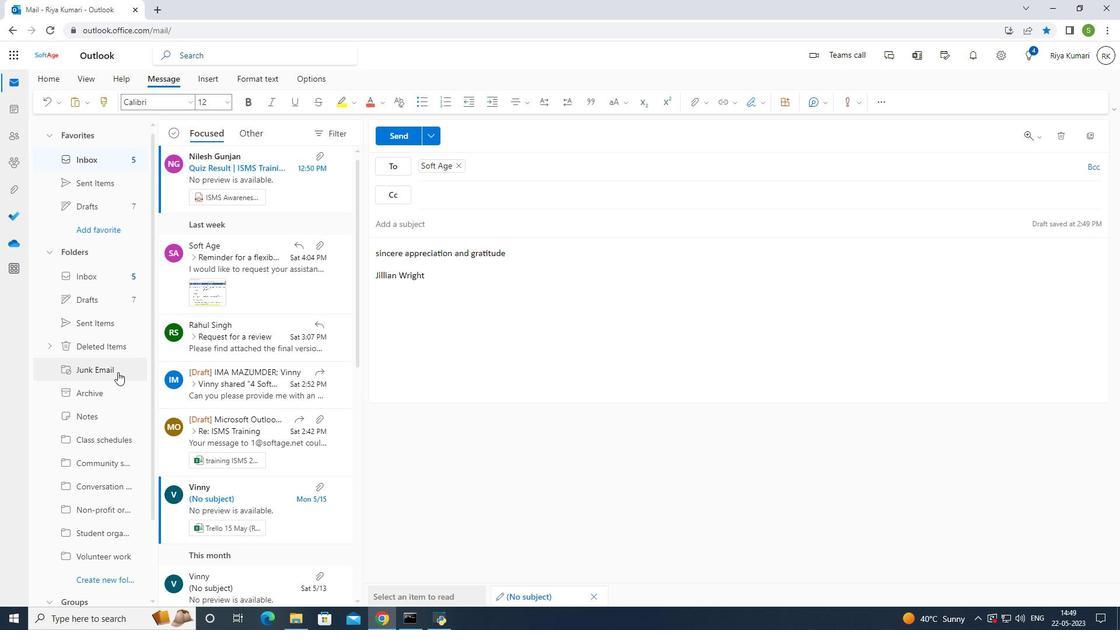 
Action: Mouse scrolled (117, 369) with delta (0, 0)
Screenshot: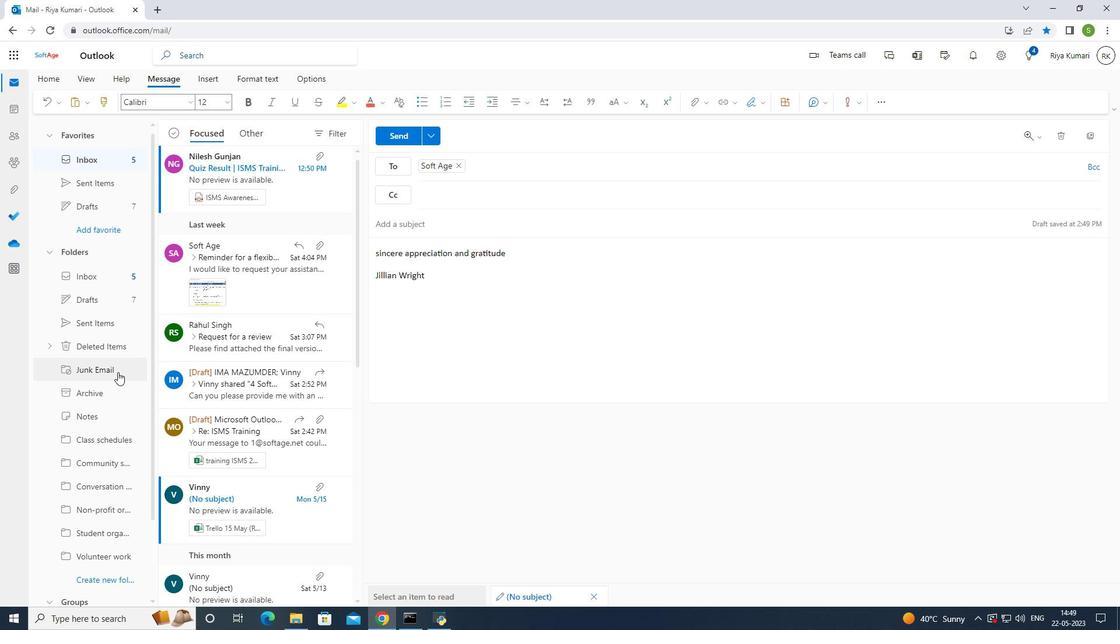 
Action: Mouse scrolled (117, 369) with delta (0, 0)
Screenshot: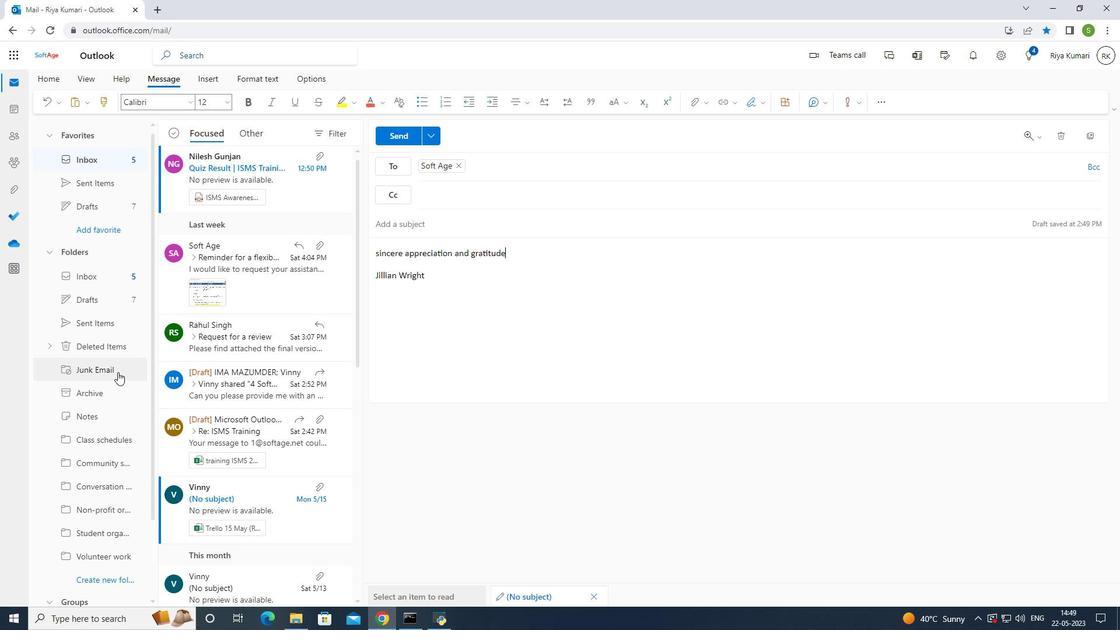 
Action: Mouse moved to (123, 347)
Screenshot: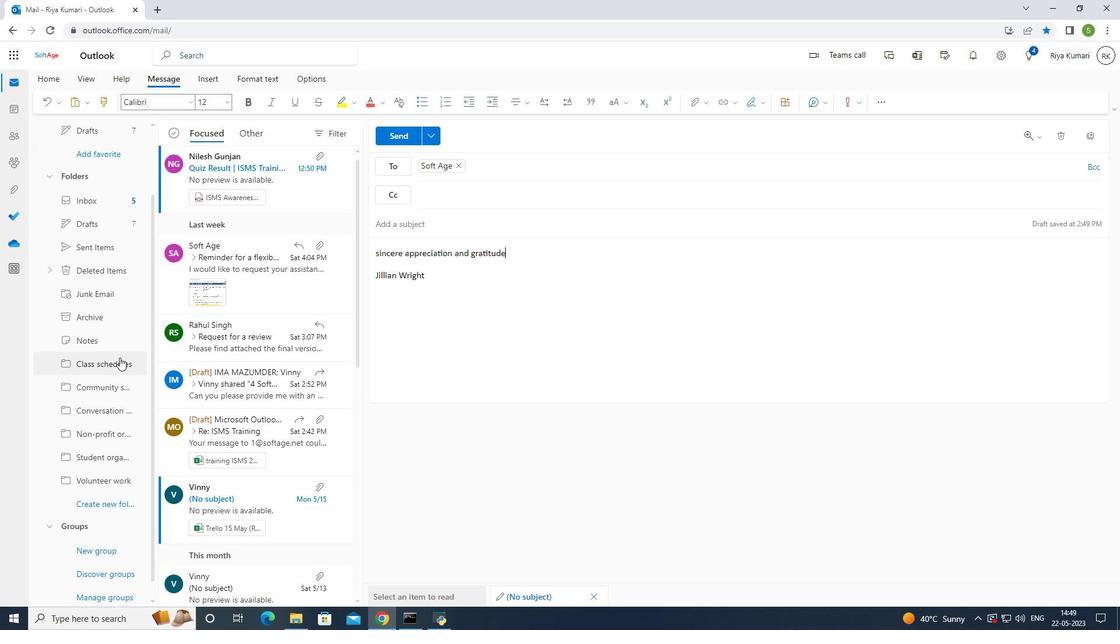 
Action: Mouse scrolled (123, 346) with delta (0, 0)
Screenshot: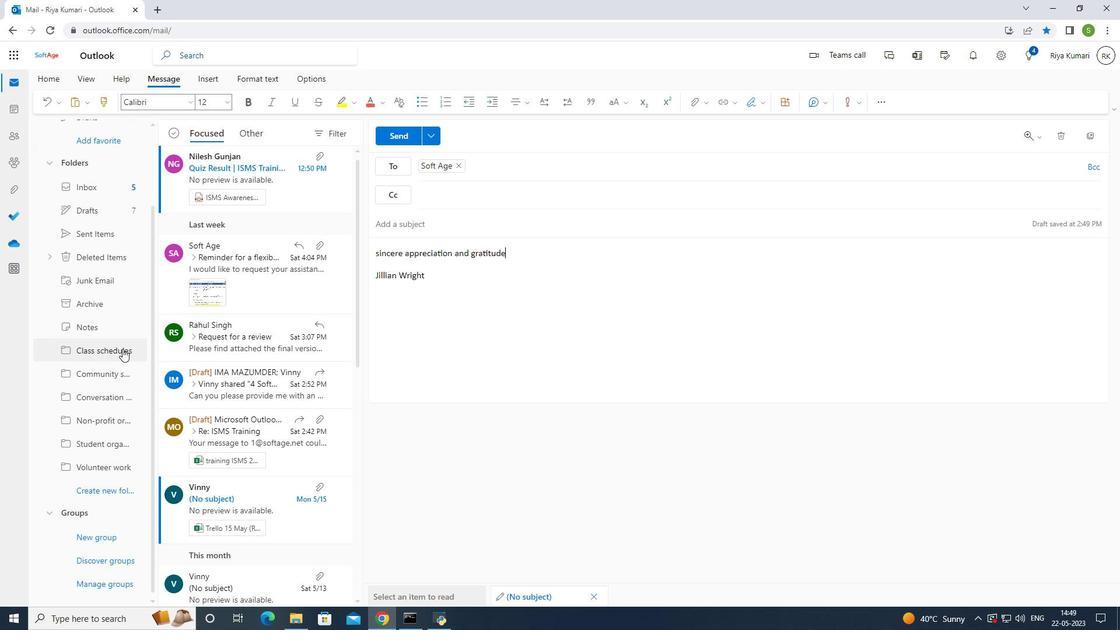 
Action: Mouse scrolled (123, 346) with delta (0, 0)
Screenshot: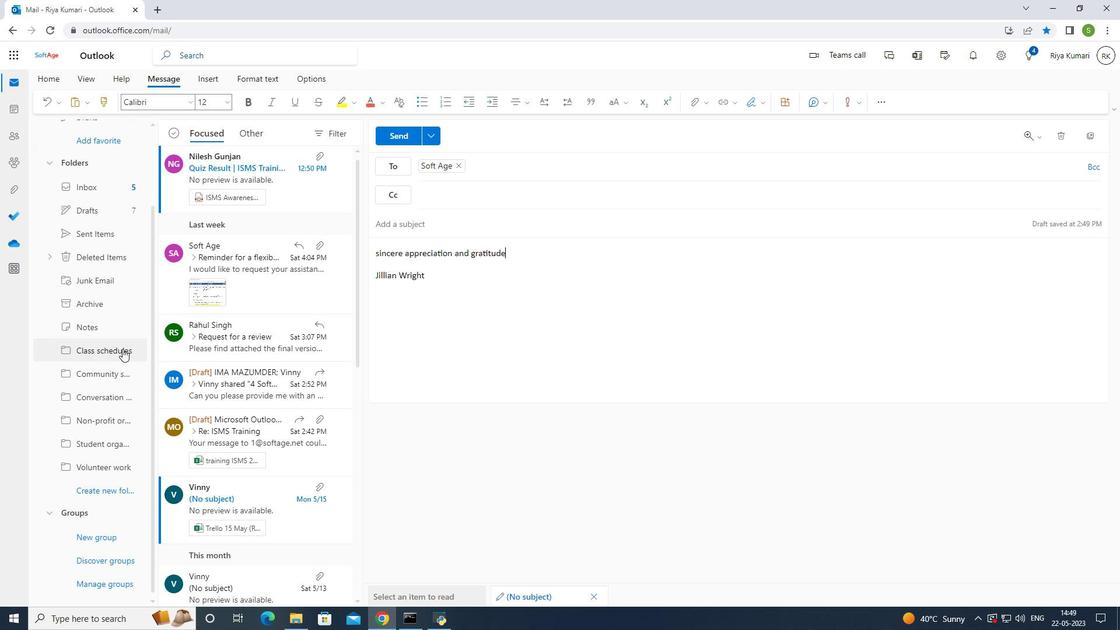 
Action: Mouse scrolled (123, 346) with delta (0, 0)
Screenshot: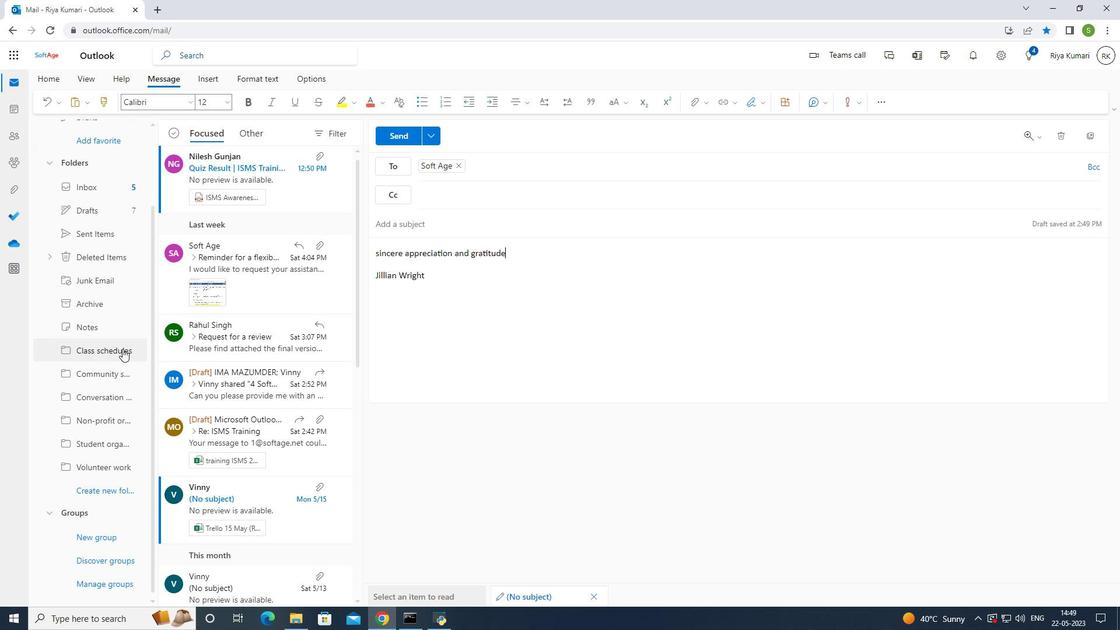 
Action: Mouse scrolled (123, 346) with delta (0, 0)
Screenshot: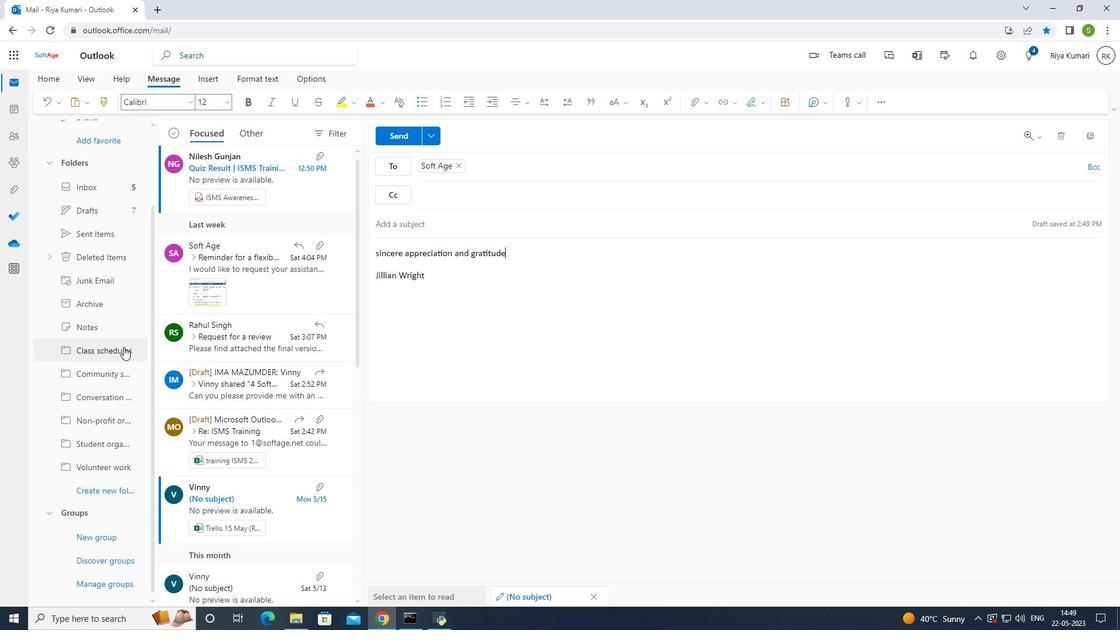 
Action: Mouse scrolled (123, 346) with delta (0, 0)
Screenshot: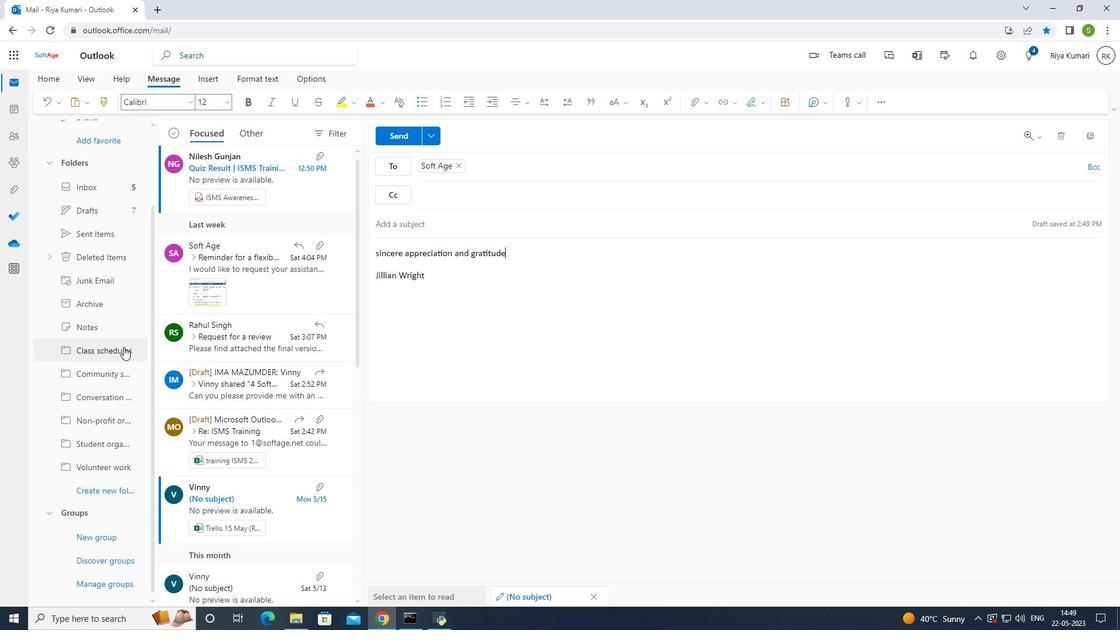 
Action: Mouse moved to (127, 336)
Screenshot: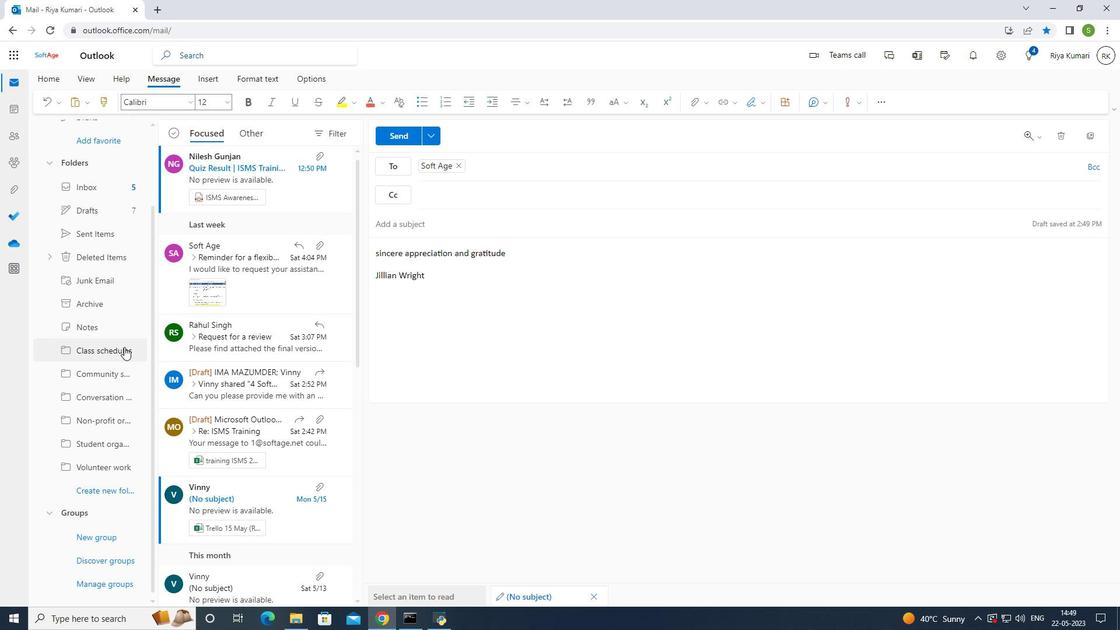 
Action: Mouse scrolled (127, 336) with delta (0, 0)
Screenshot: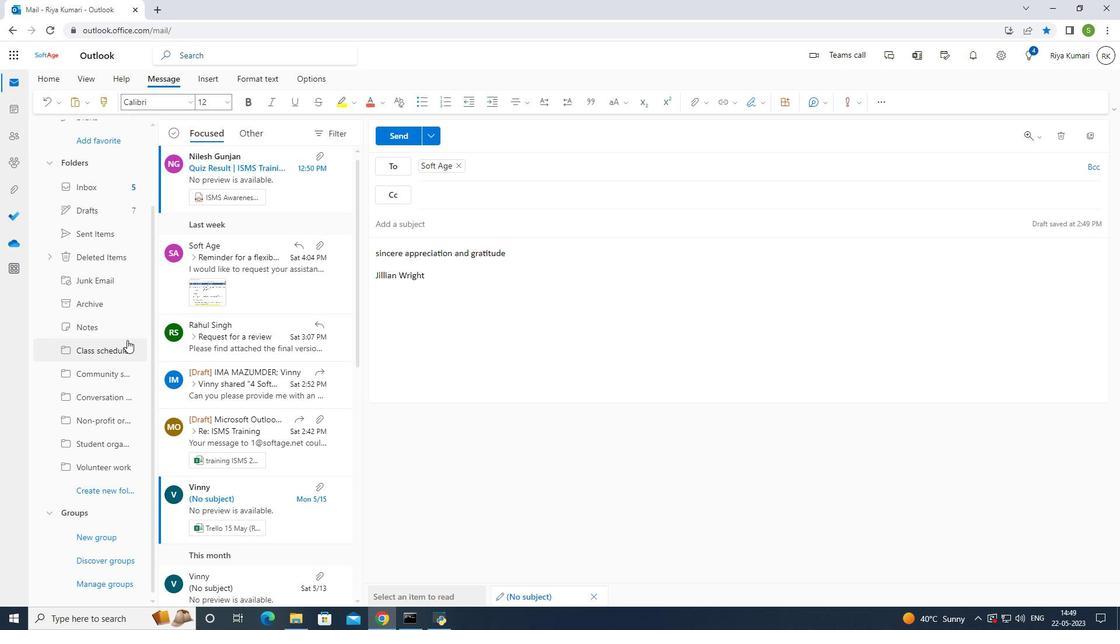 
Action: Mouse scrolled (127, 336) with delta (0, 0)
Screenshot: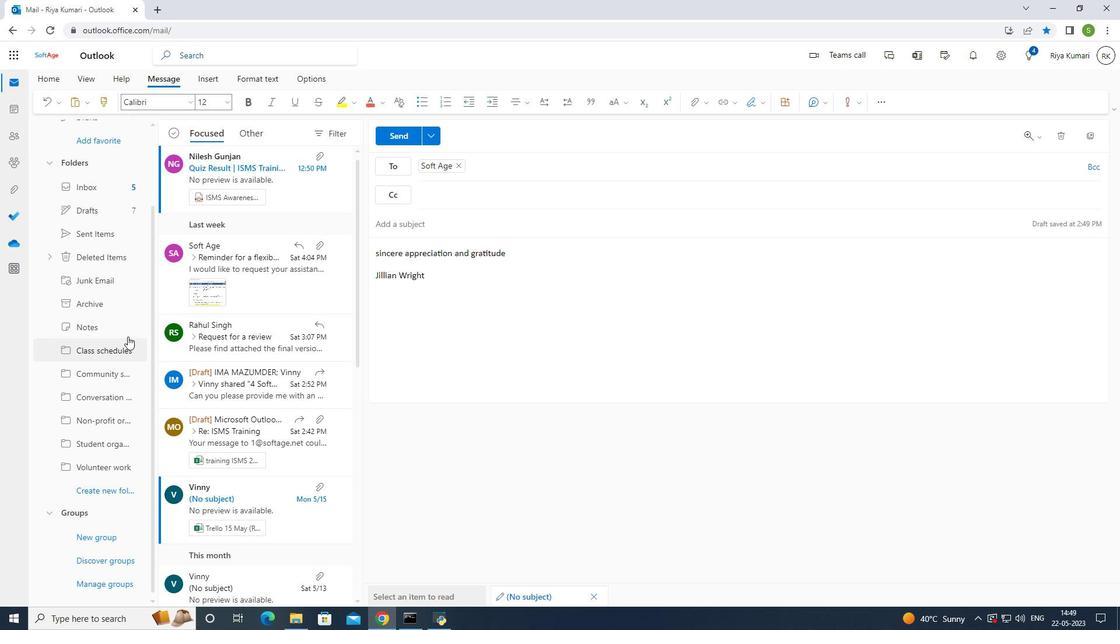 
Action: Mouse scrolled (127, 336) with delta (0, 0)
Screenshot: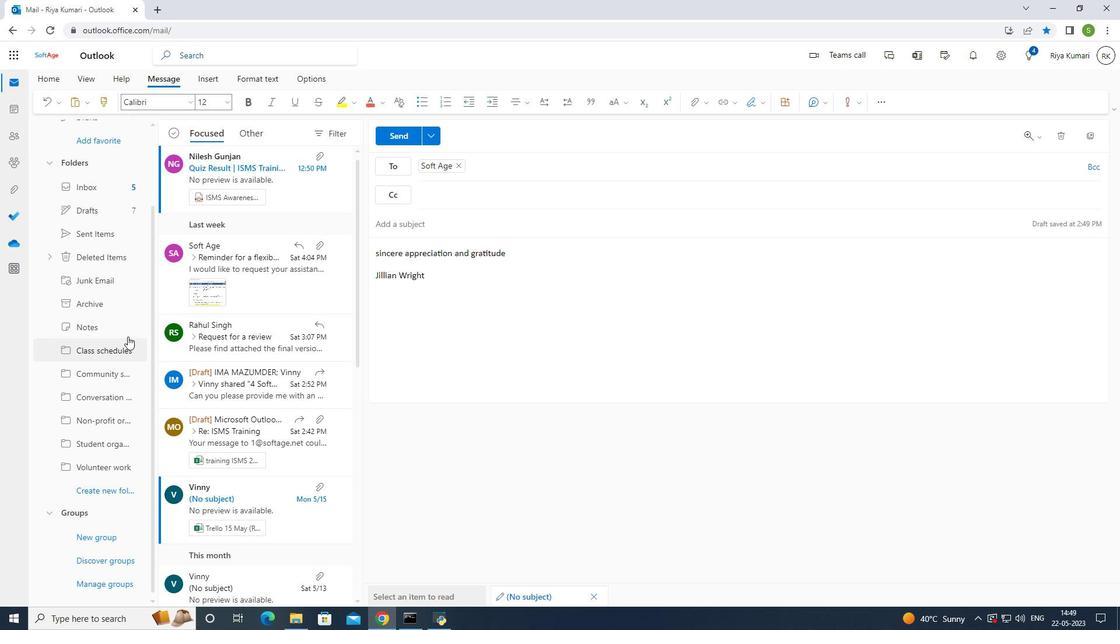 
Action: Mouse moved to (127, 336)
Screenshot: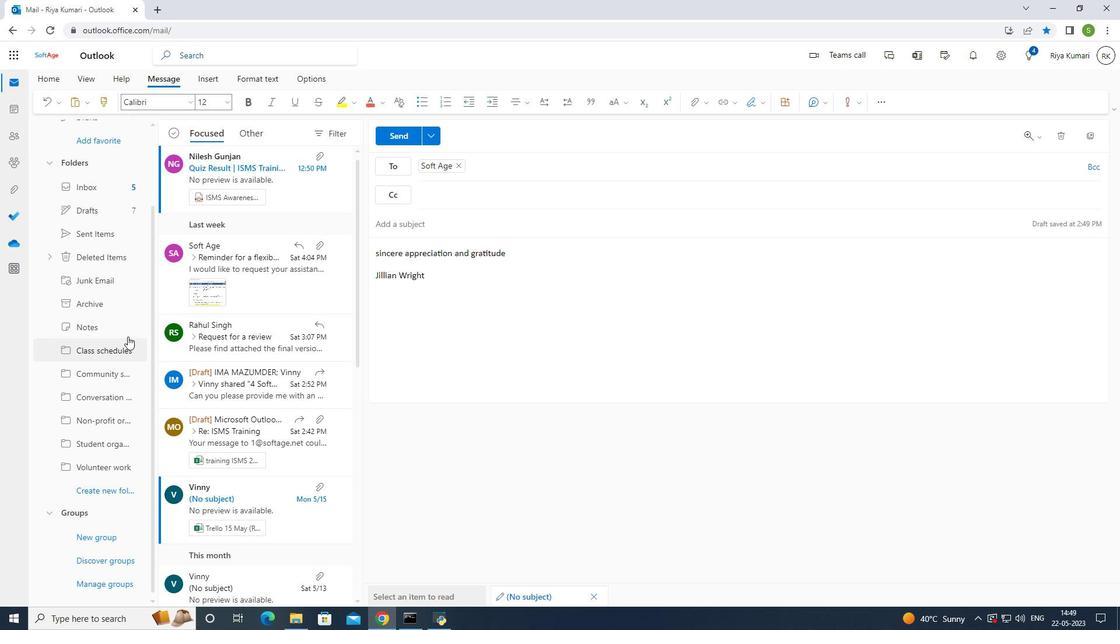 
Action: Mouse scrolled (127, 336) with delta (0, 0)
Screenshot: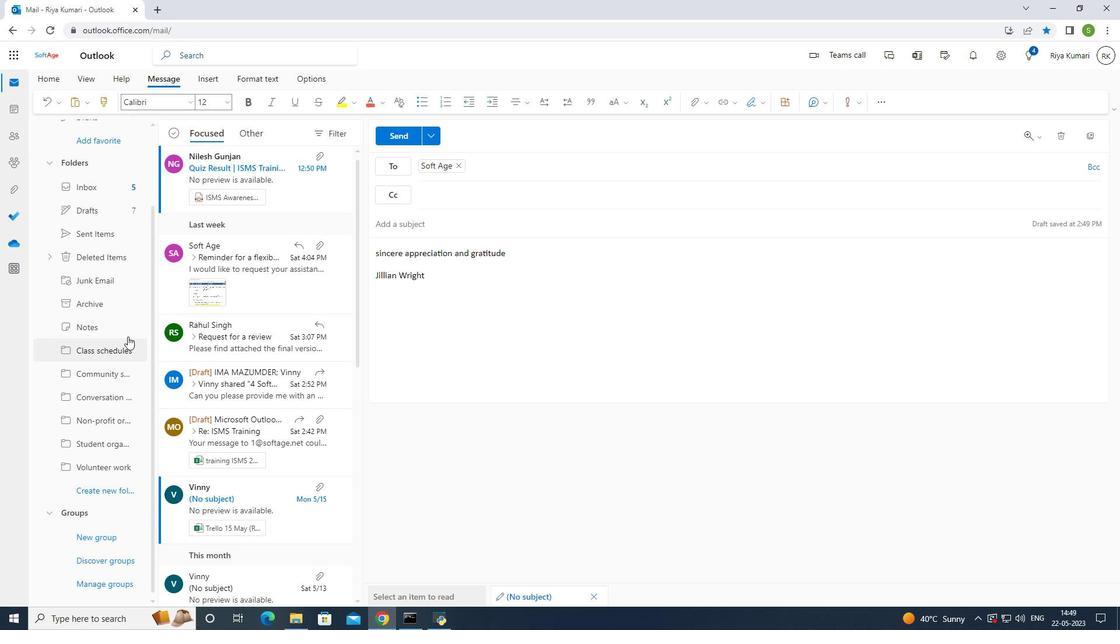 
Action: Mouse moved to (80, 495)
Screenshot: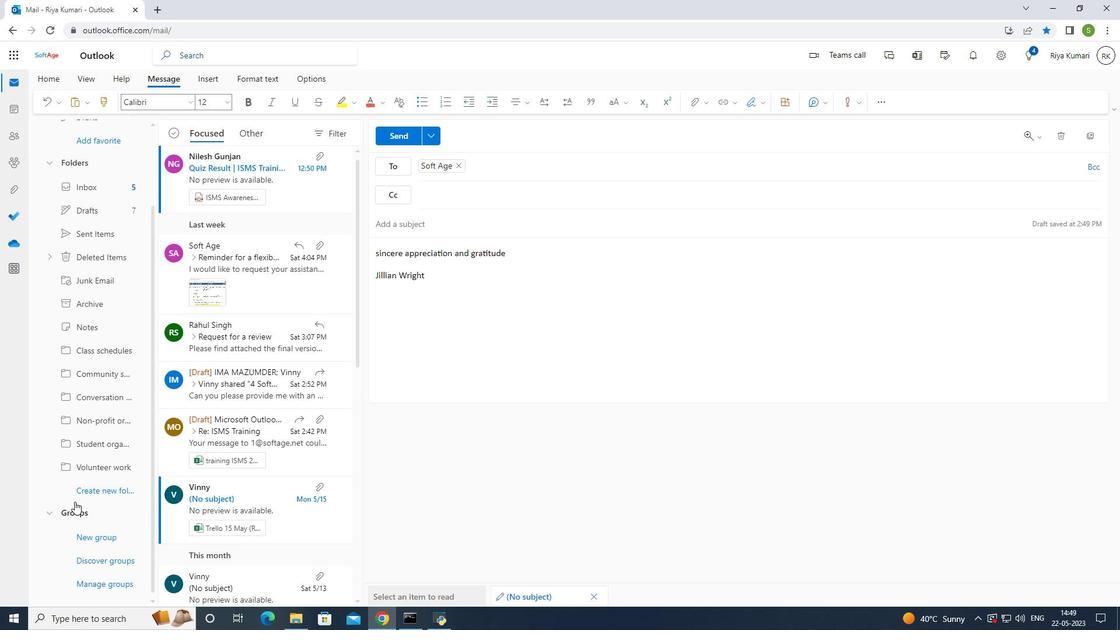 
Action: Mouse pressed left at (80, 495)
Screenshot: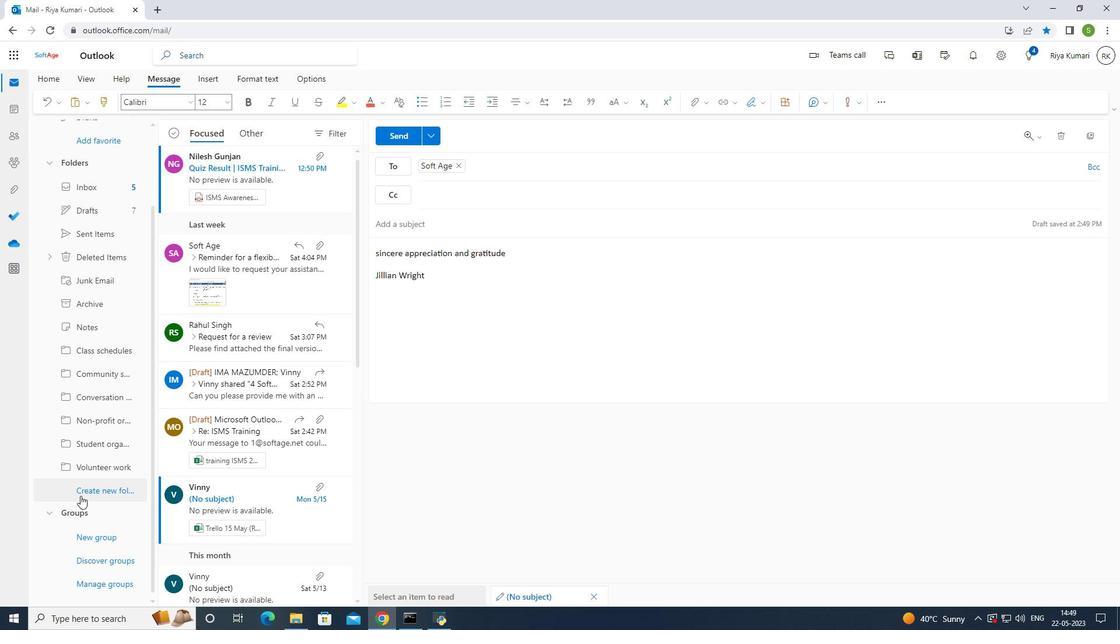 
Action: Mouse moved to (84, 492)
Screenshot: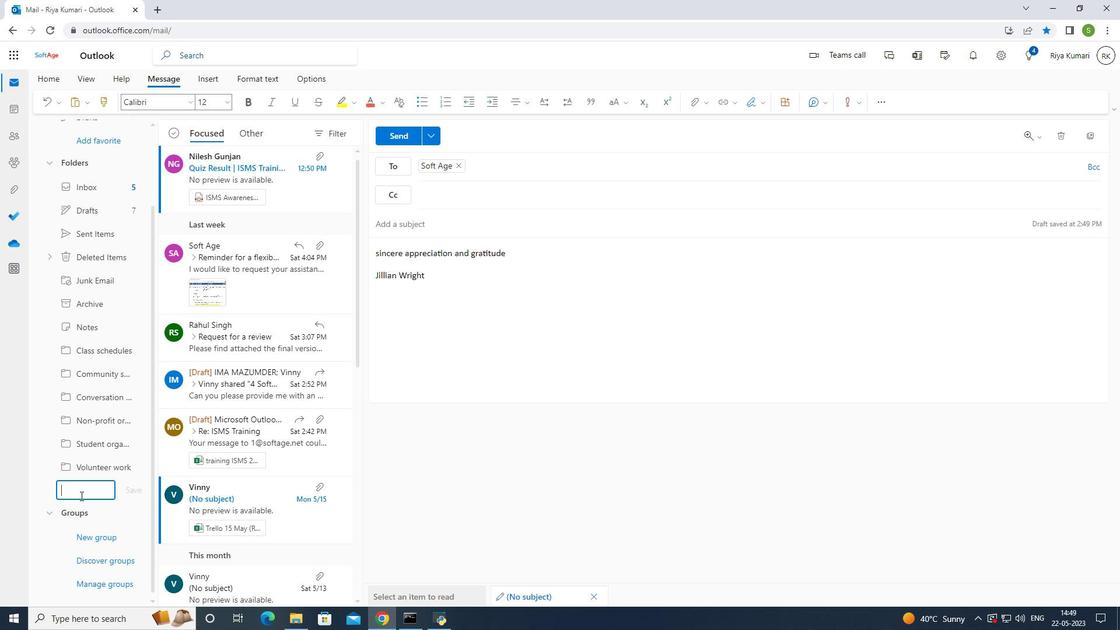 
Action: Mouse pressed left at (84, 492)
Screenshot: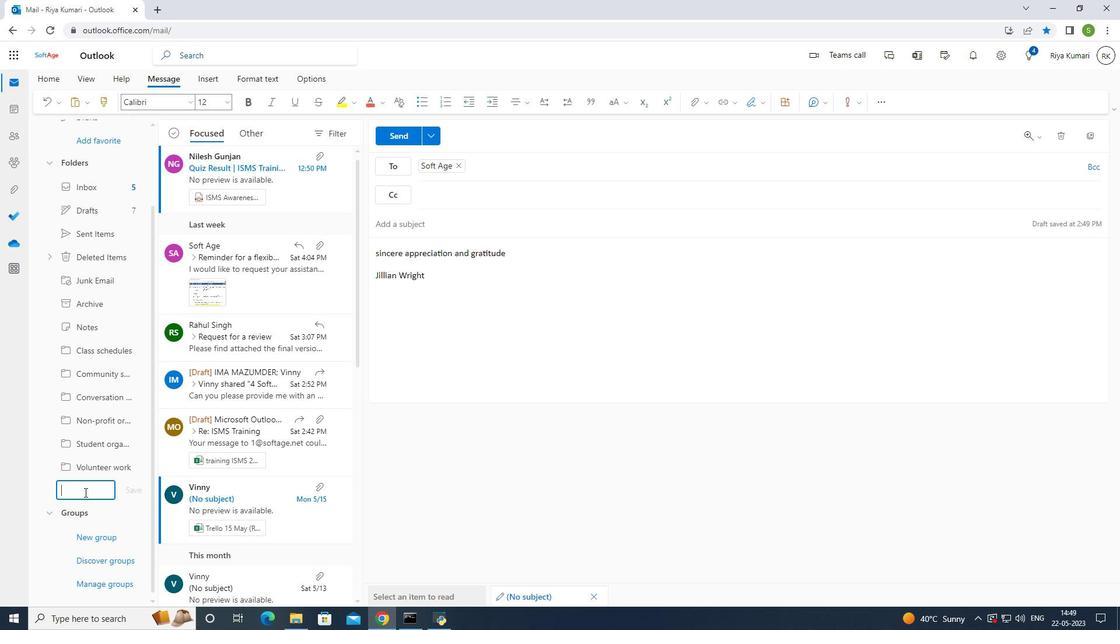 
Action: Mouse moved to (89, 484)
Screenshot: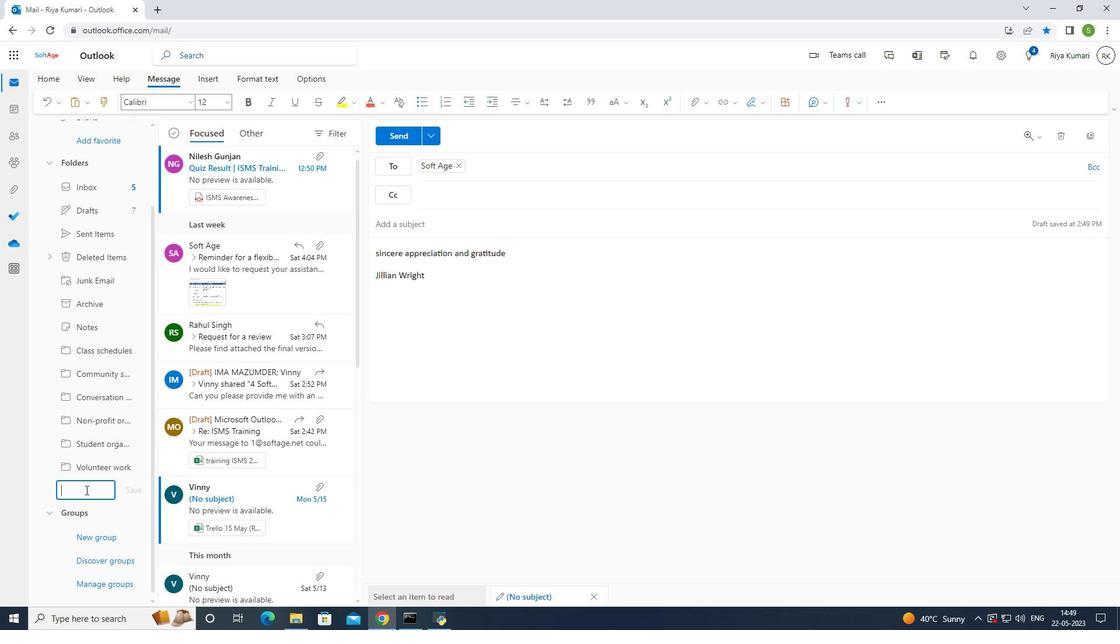 
Action: Key pressed <Key.shift>charities
Screenshot: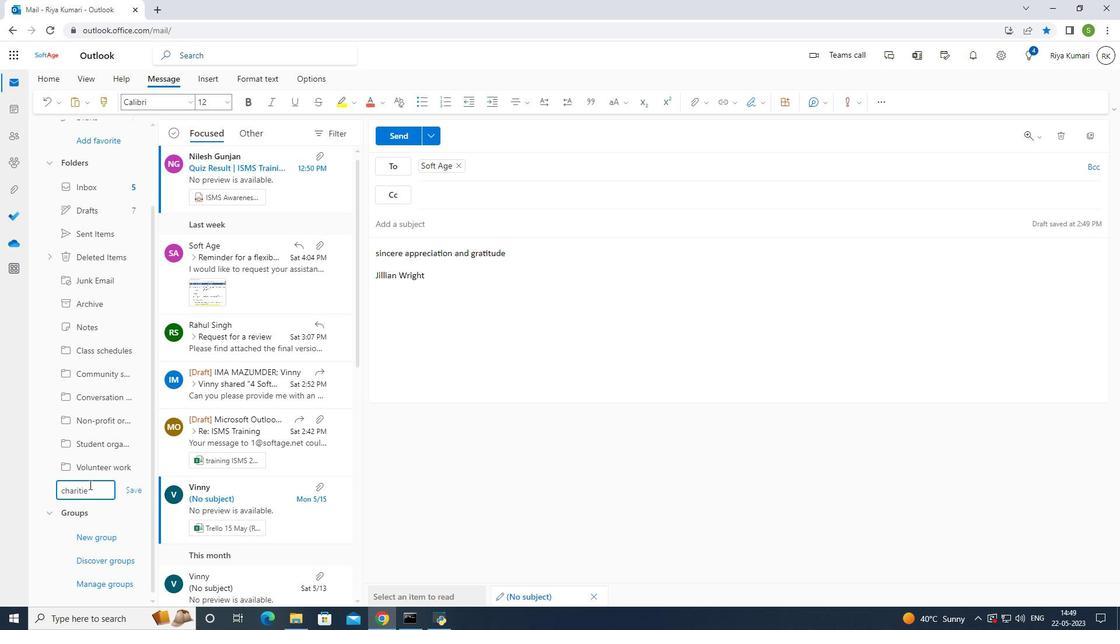 
Action: Mouse moved to (140, 490)
Screenshot: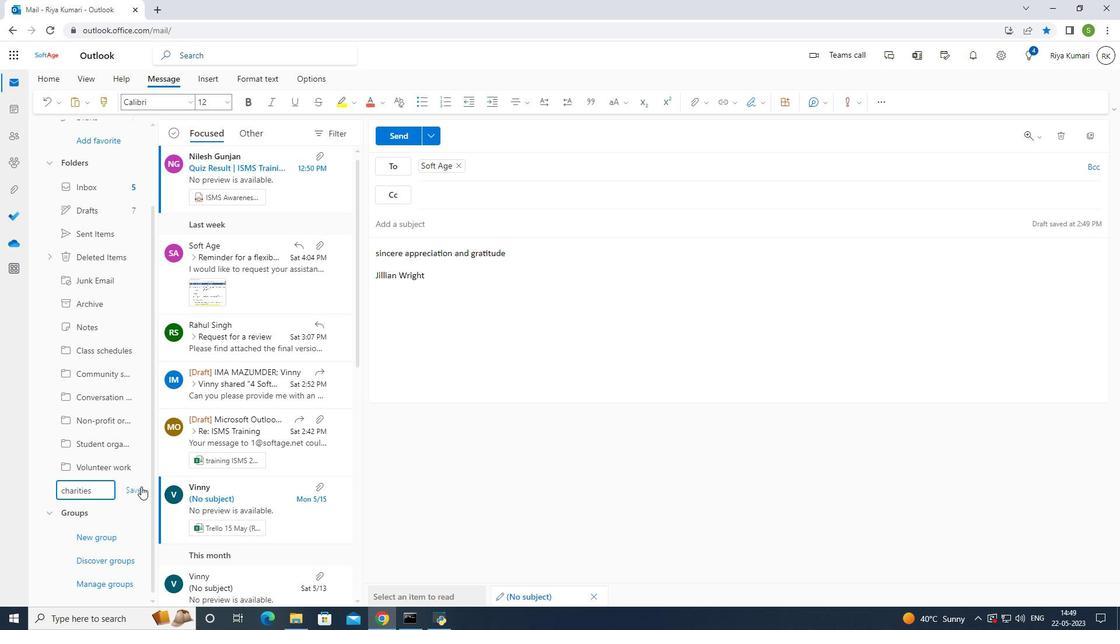 
Action: Mouse pressed left at (140, 490)
Screenshot: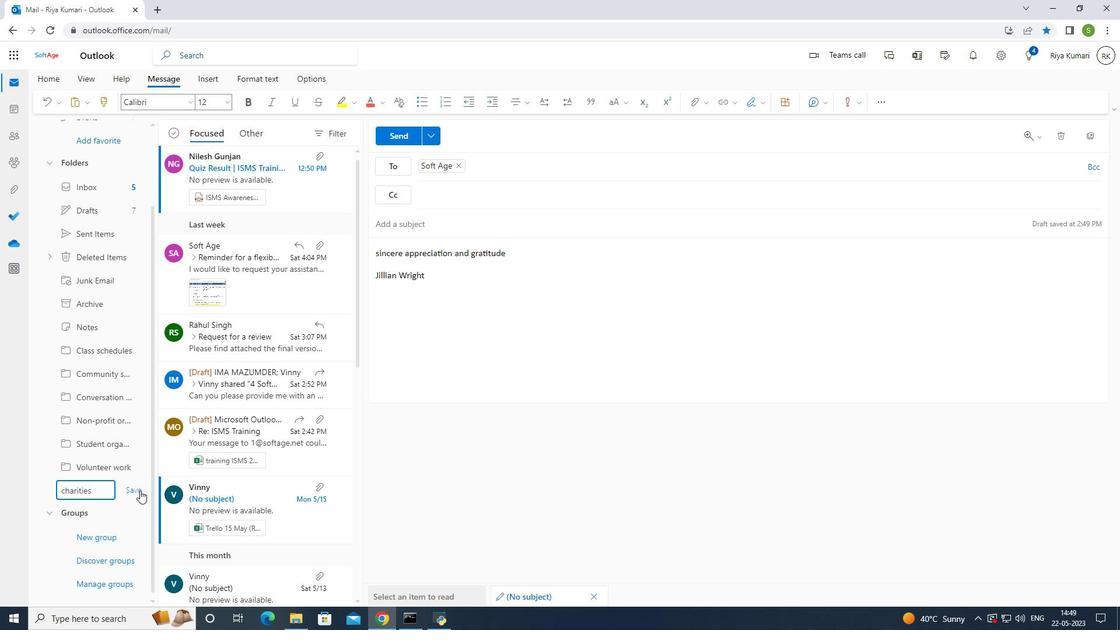 
Action: Mouse moved to (407, 134)
Screenshot: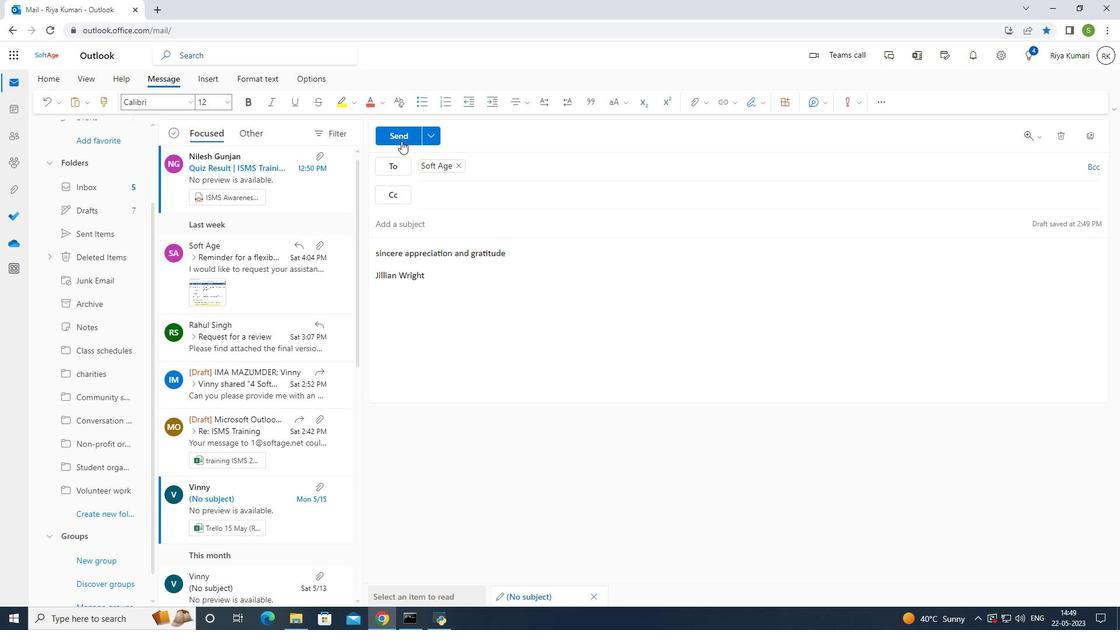 
Action: Mouse pressed left at (407, 134)
Screenshot: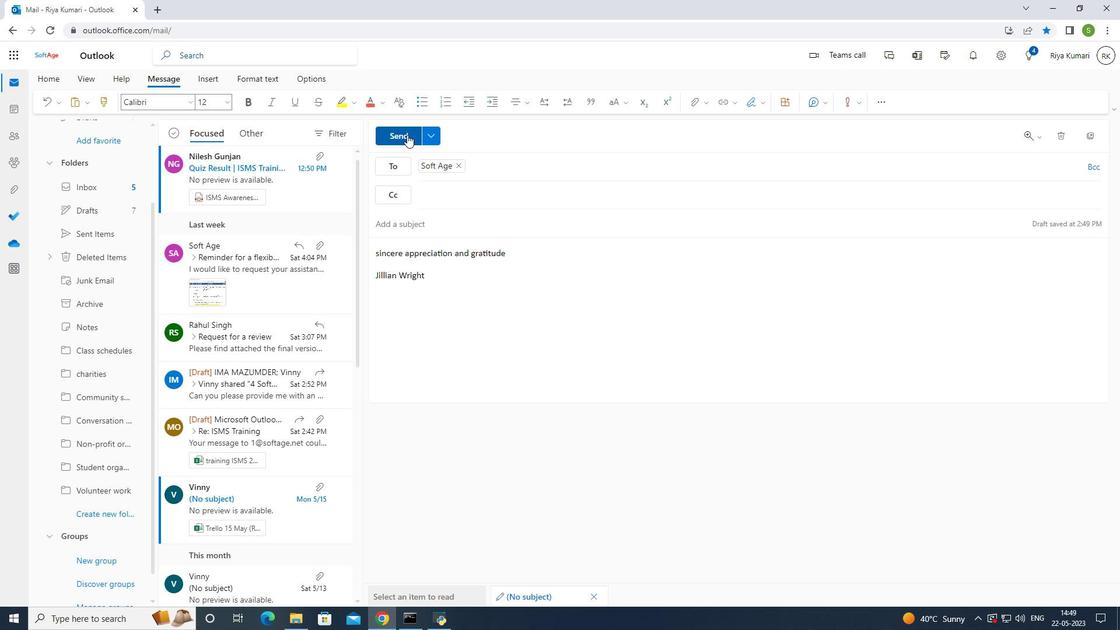 
Action: Mouse moved to (538, 352)
Screenshot: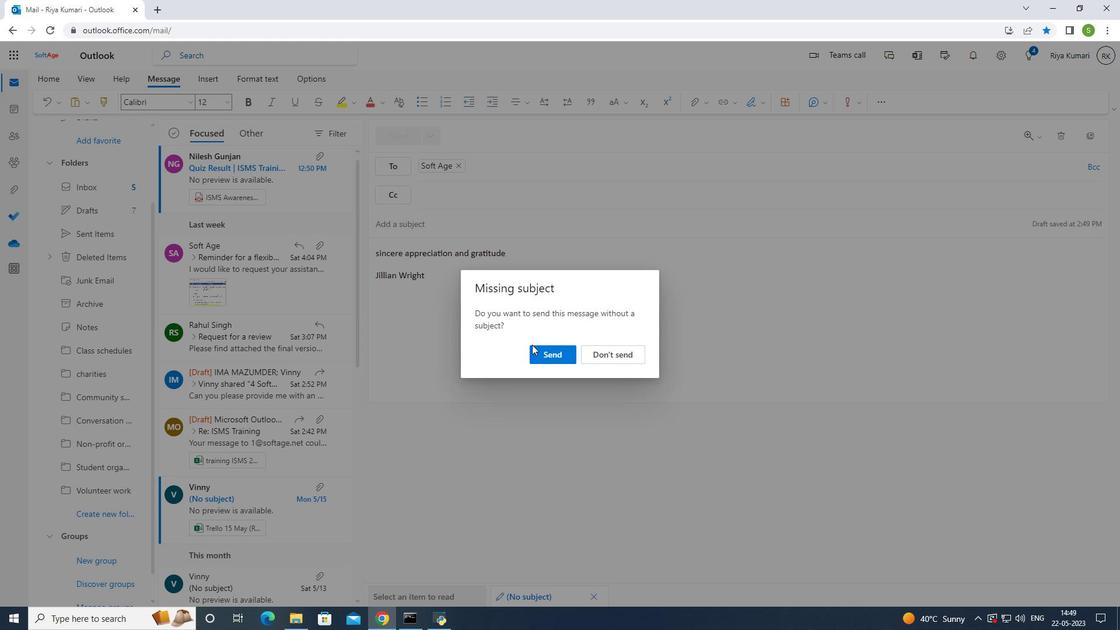
Action: Mouse pressed left at (538, 352)
Screenshot: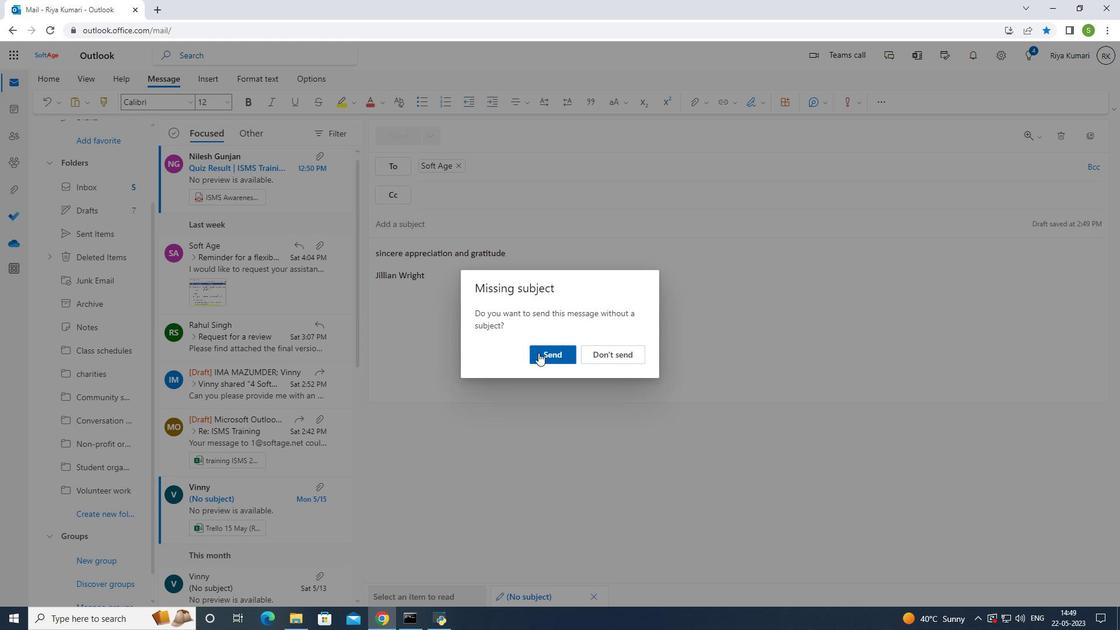 
Action: Mouse moved to (539, 351)
Screenshot: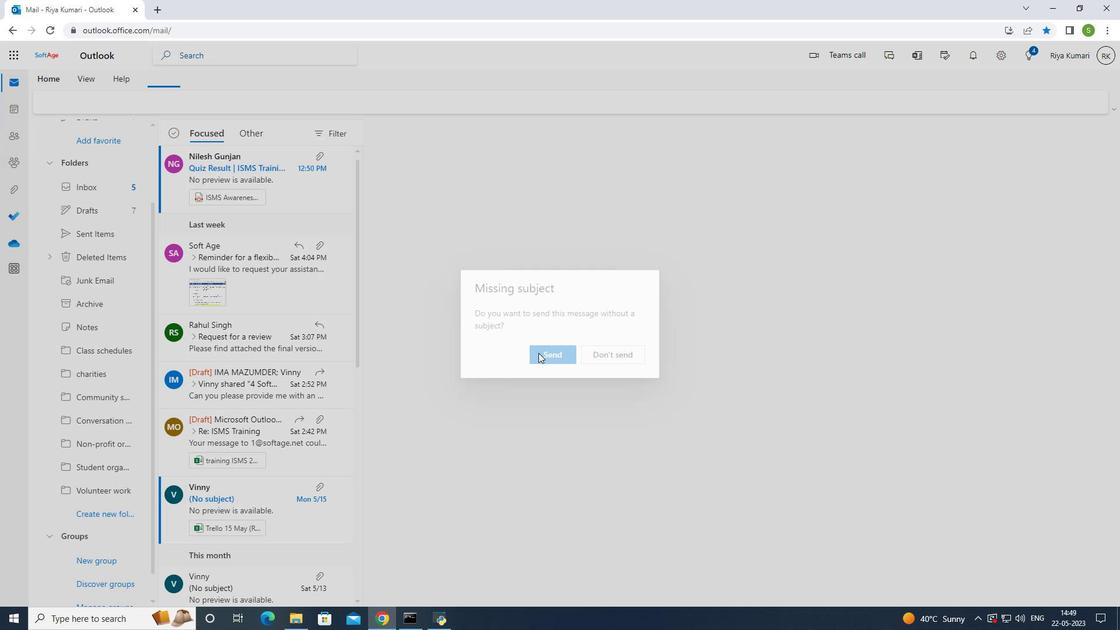
